 Task: Search one way flight ticket for 4 adults, 1 infant in seat and 1 infant on lap in premium economy from Eastsound: Orcas Island Airport to Greenville: Pitt-greenville Airport on 5-2-2023. Choice of flights is United. Number of bags: 2 carry on bags and 1 checked bag. Price is upto 60000. Outbound departure time preference is 19:15.
Action: Mouse moved to (356, 329)
Screenshot: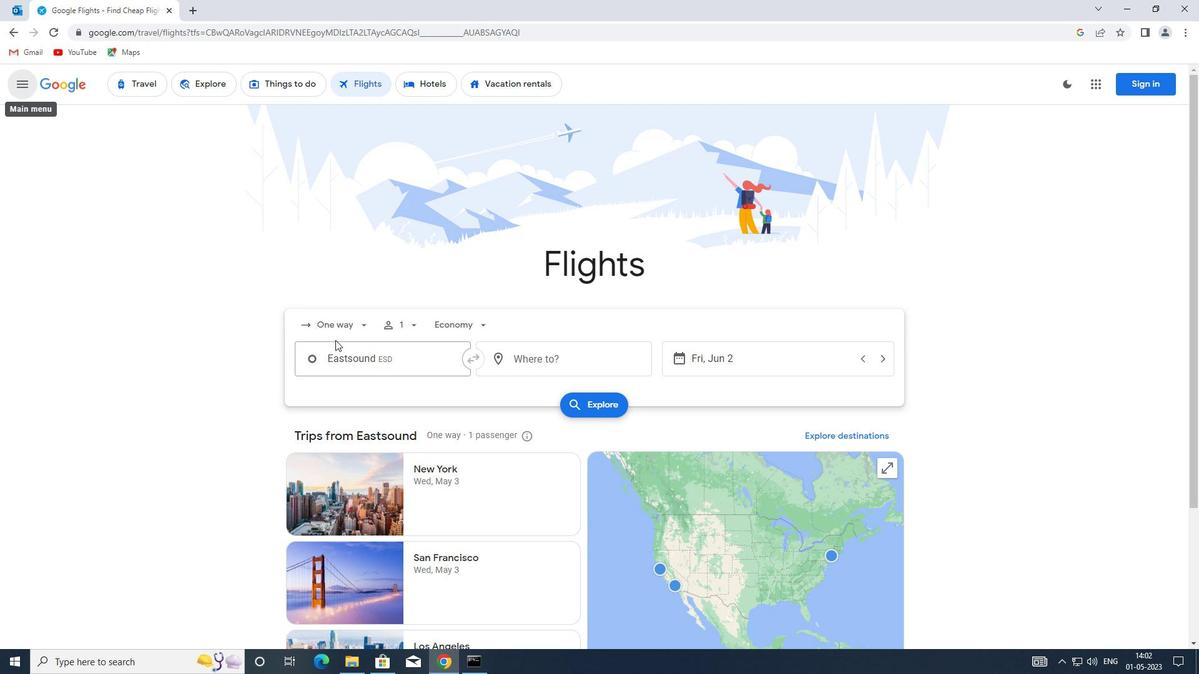 
Action: Mouse pressed left at (356, 329)
Screenshot: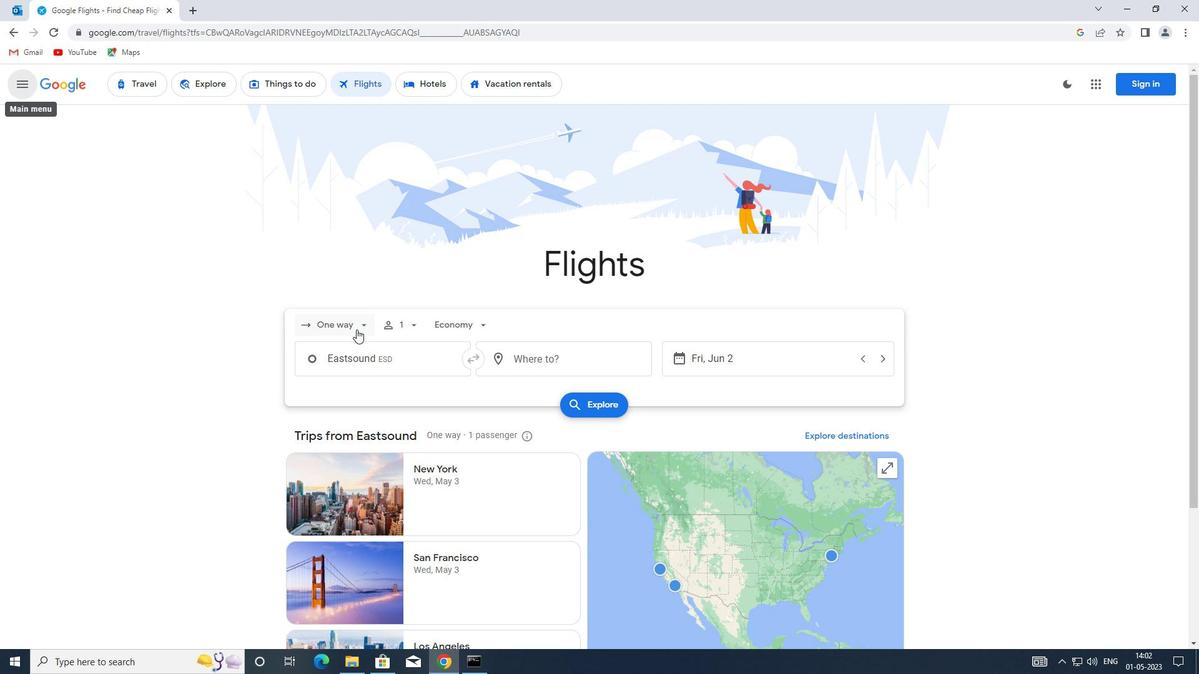 
Action: Mouse moved to (370, 383)
Screenshot: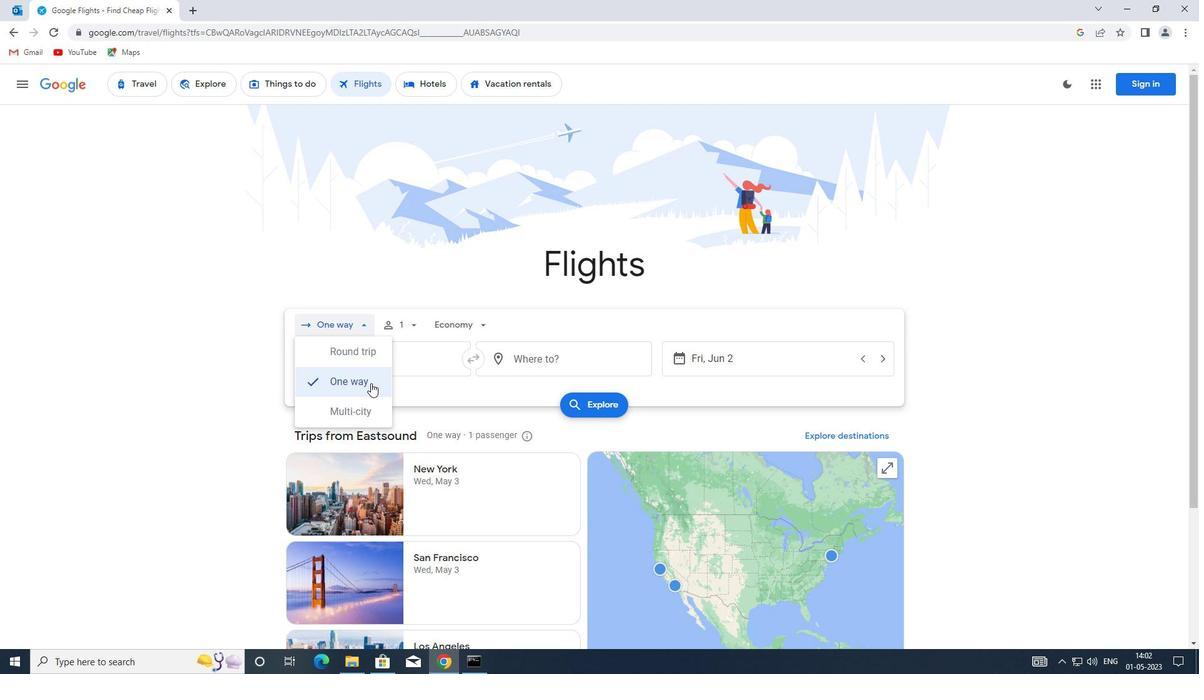 
Action: Mouse pressed left at (370, 383)
Screenshot: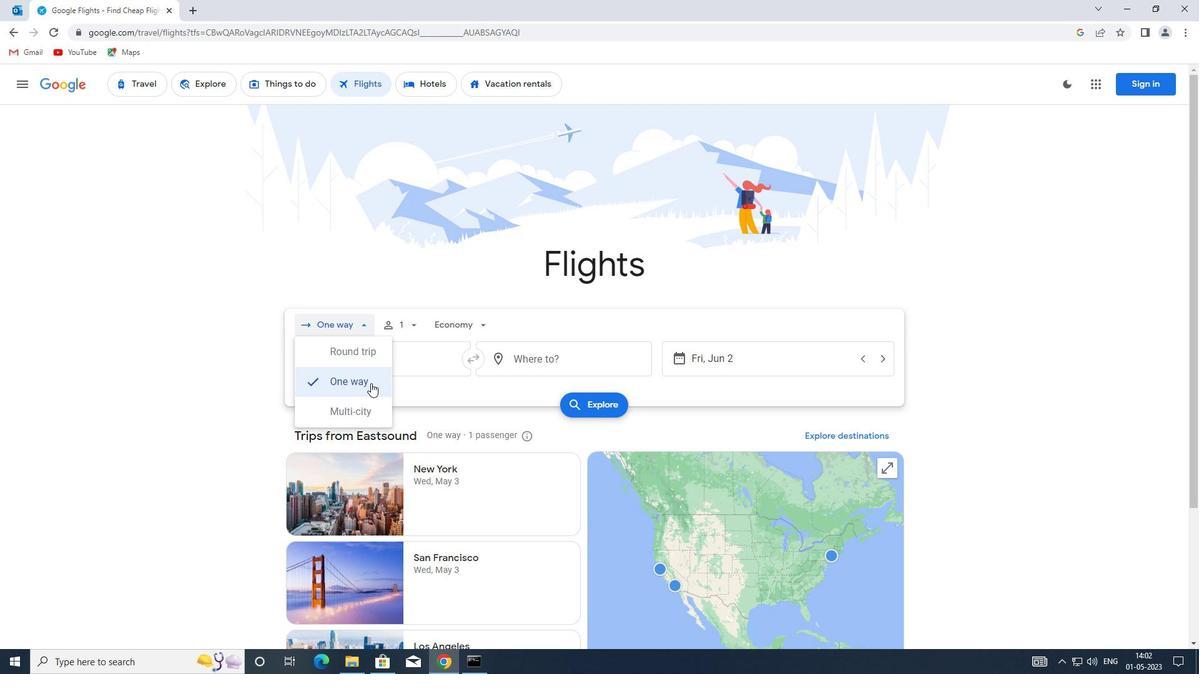 
Action: Mouse moved to (406, 328)
Screenshot: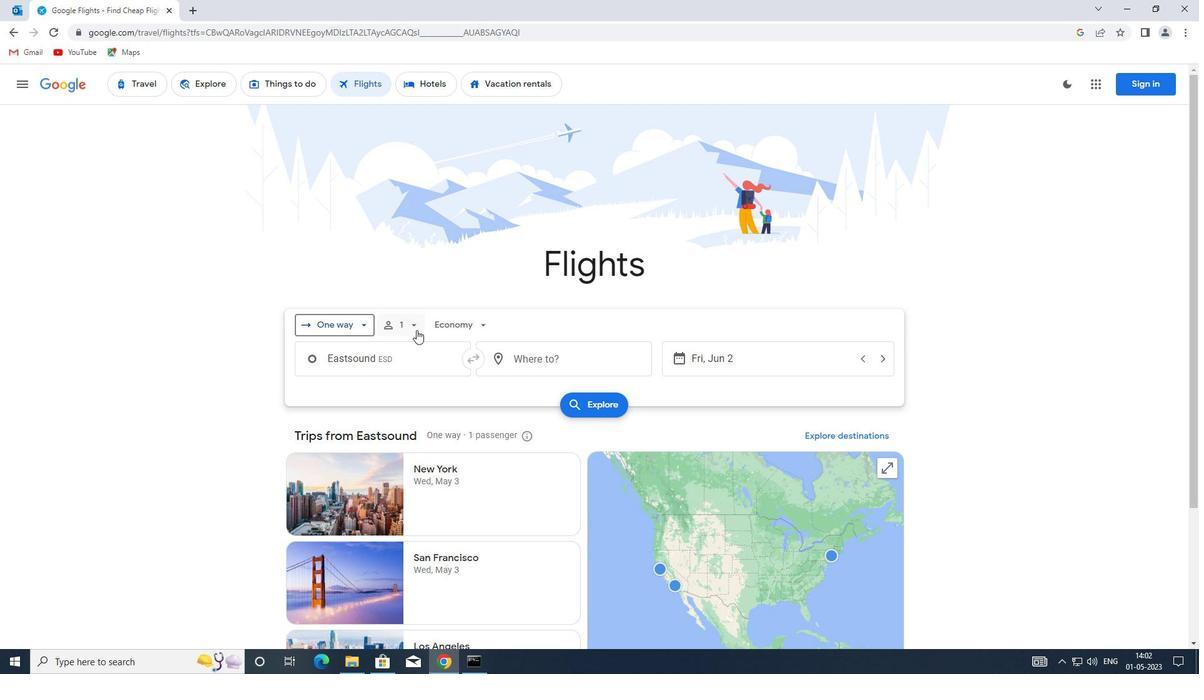 
Action: Mouse pressed left at (406, 328)
Screenshot: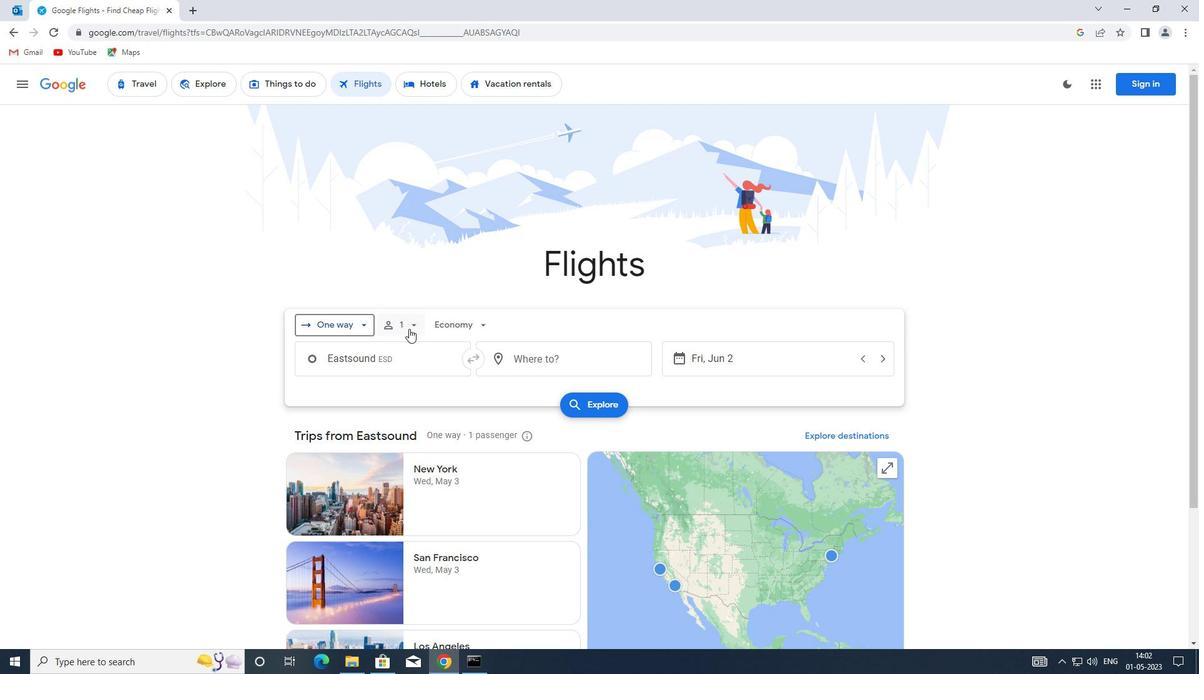 
Action: Mouse moved to (507, 359)
Screenshot: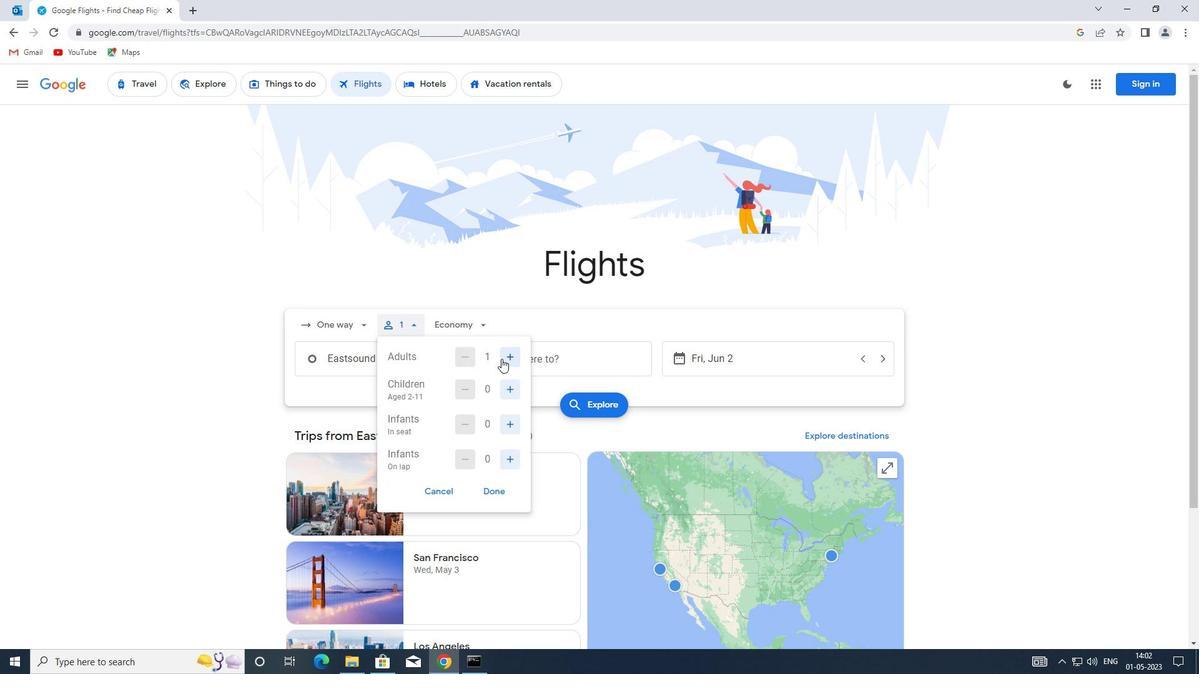 
Action: Mouse pressed left at (507, 359)
Screenshot: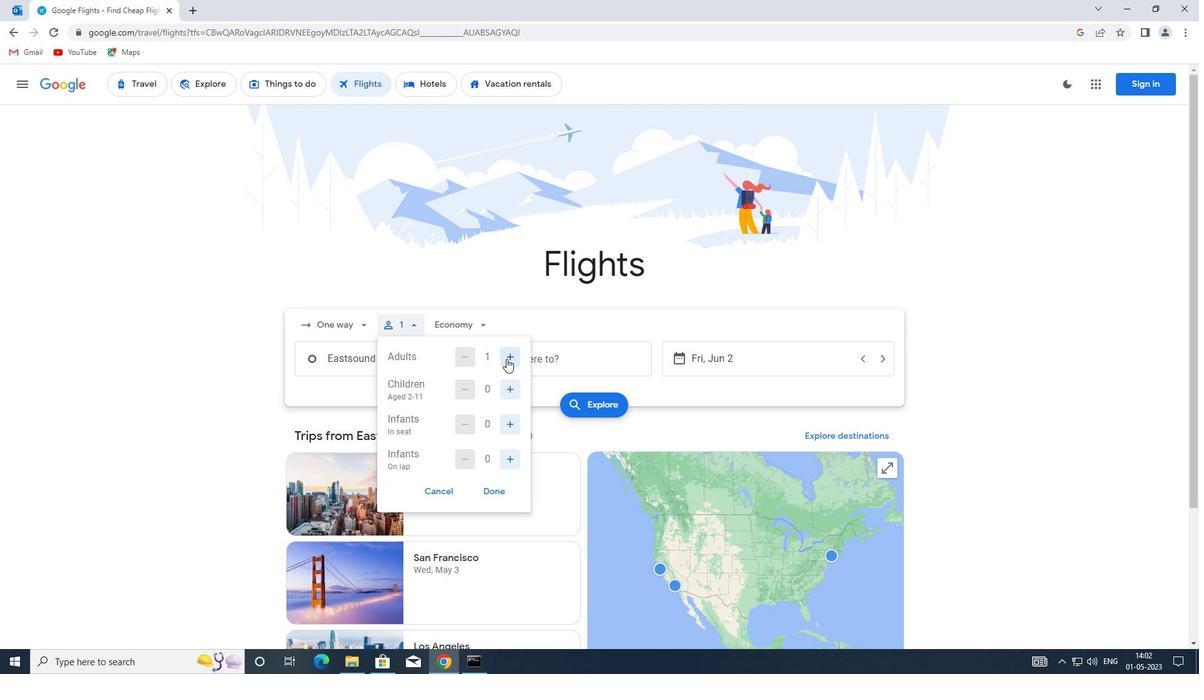 
Action: Mouse pressed left at (507, 359)
Screenshot: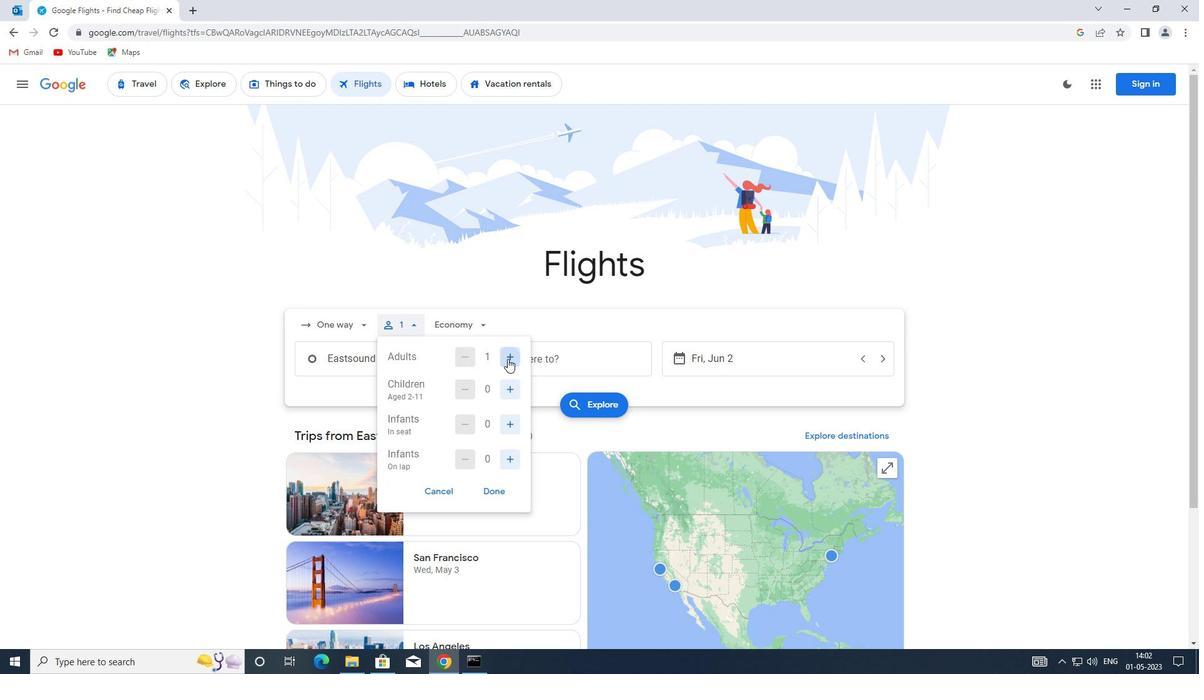 
Action: Mouse pressed left at (507, 359)
Screenshot: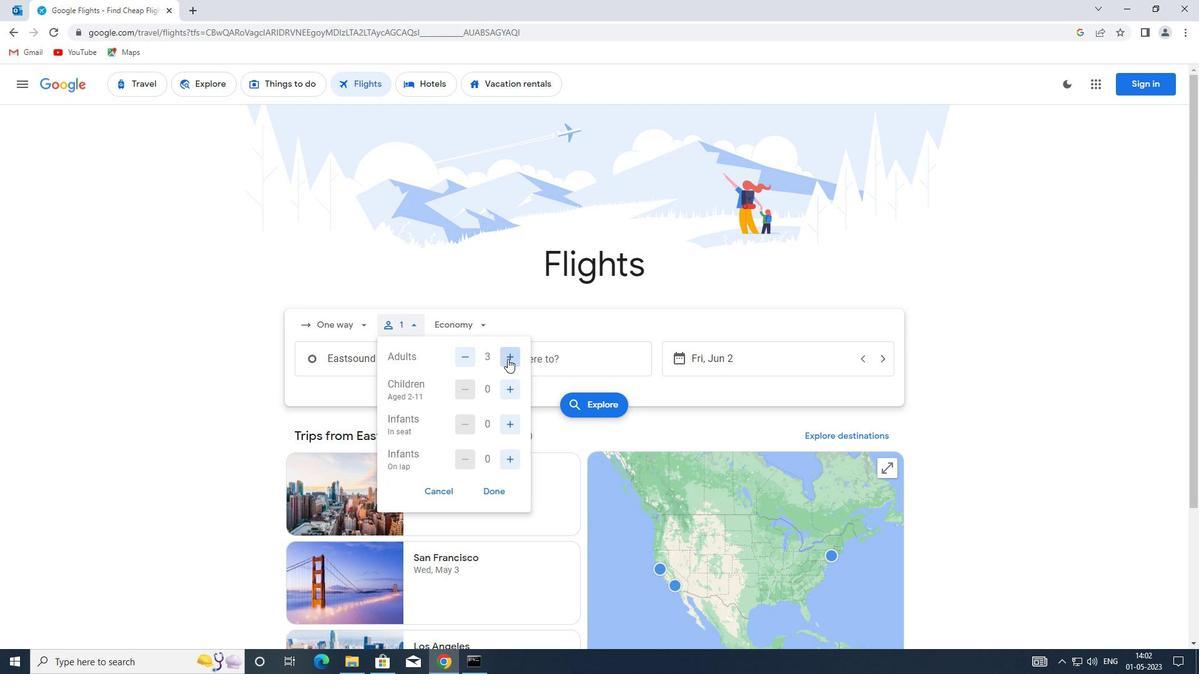 
Action: Mouse moved to (512, 422)
Screenshot: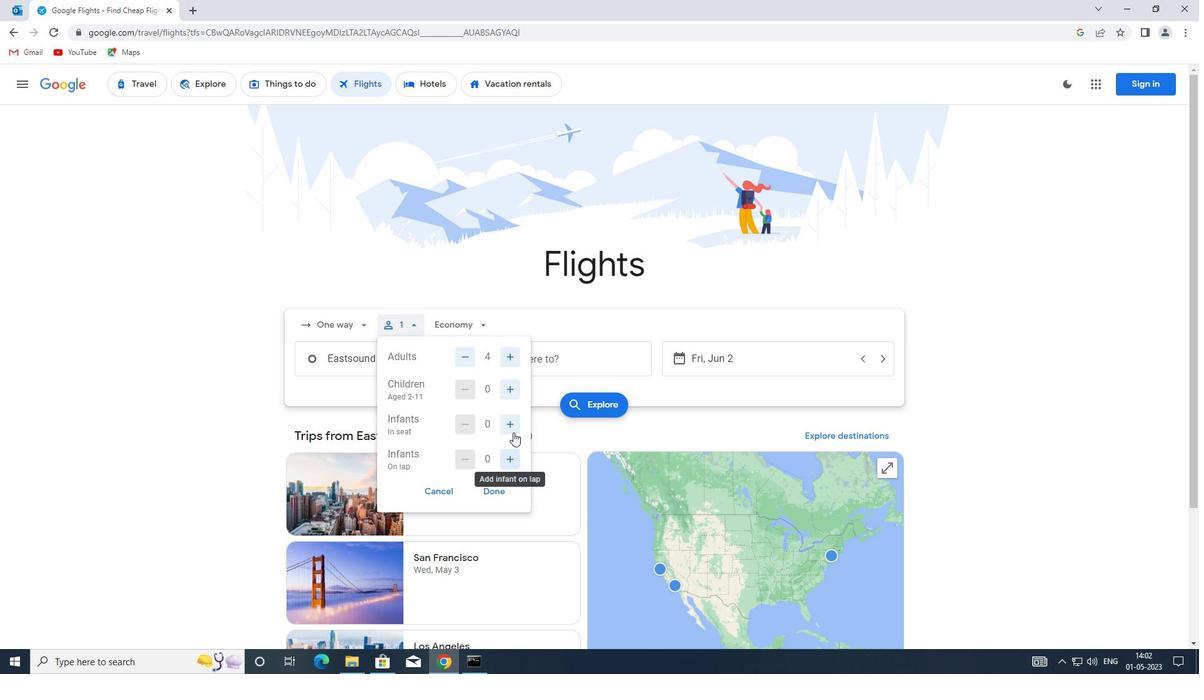 
Action: Mouse pressed left at (512, 422)
Screenshot: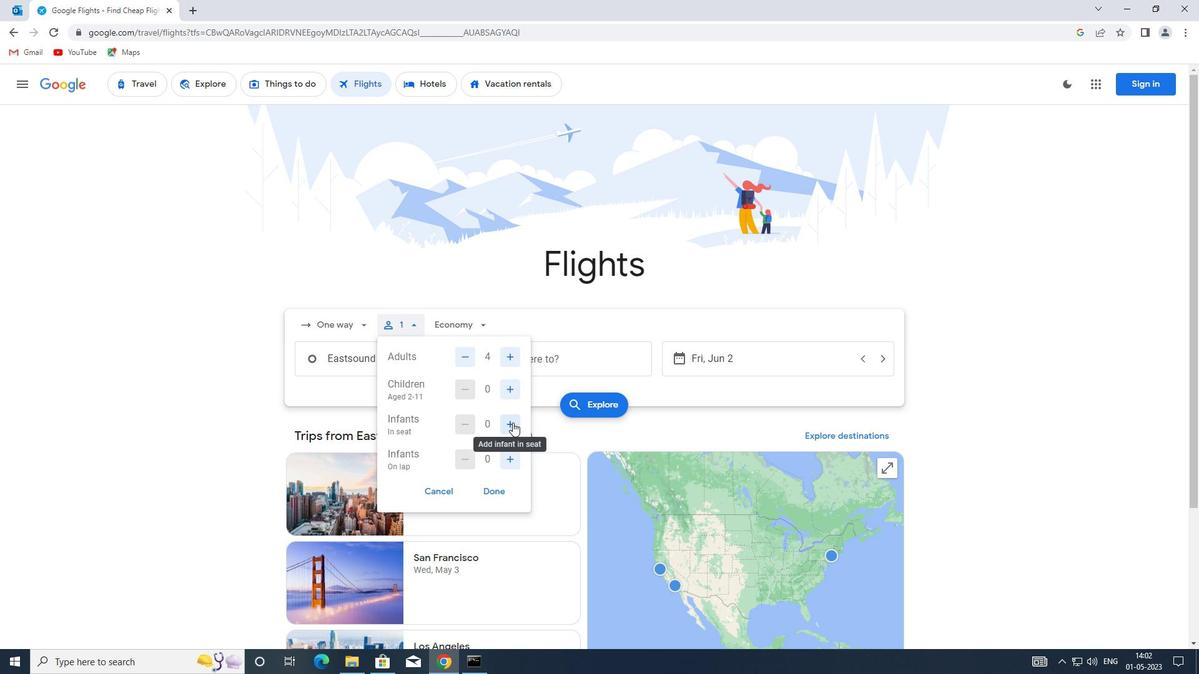 
Action: Mouse moved to (511, 463)
Screenshot: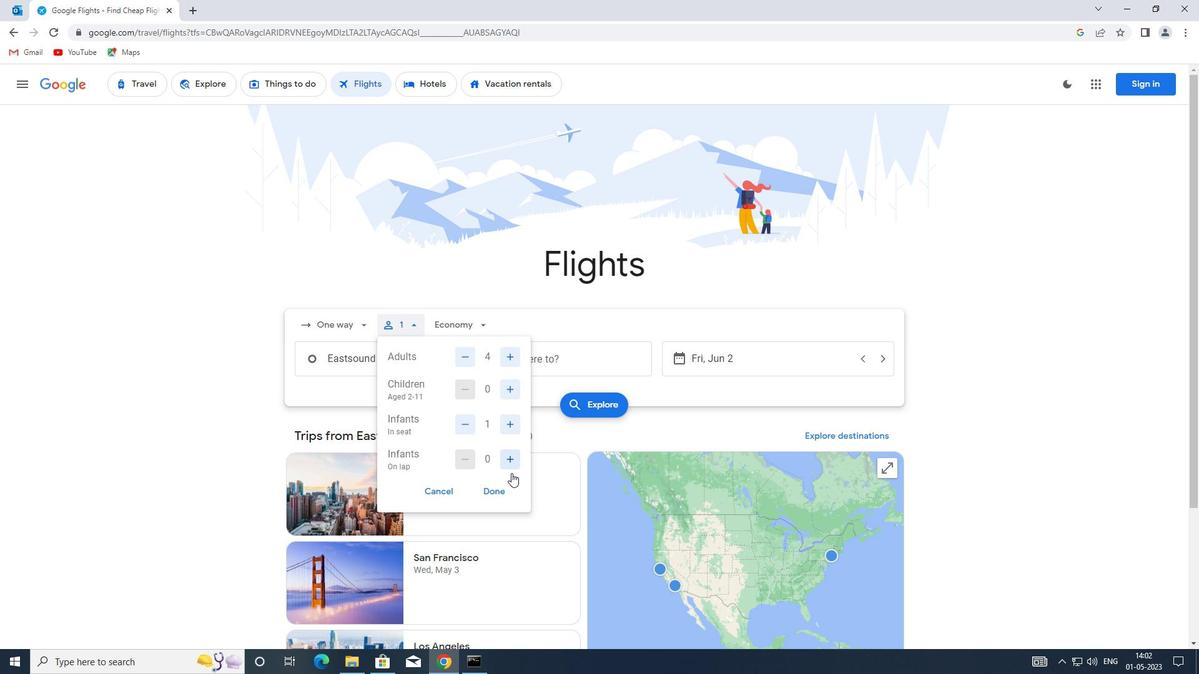 
Action: Mouse pressed left at (511, 463)
Screenshot: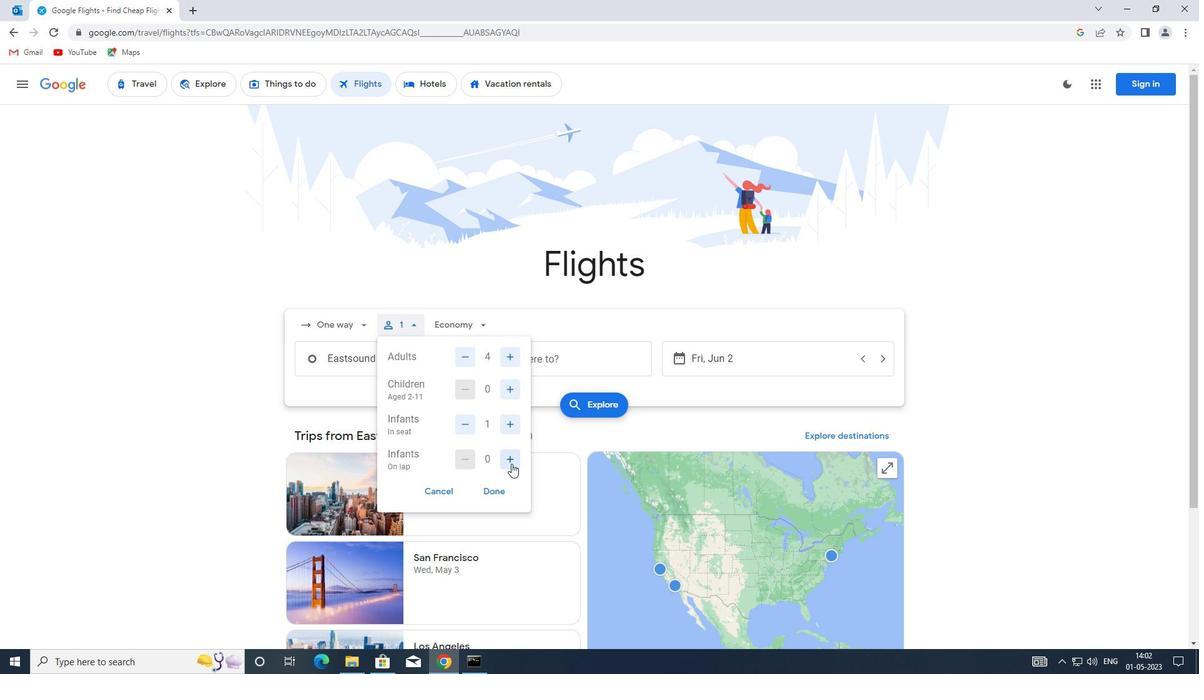 
Action: Mouse moved to (492, 495)
Screenshot: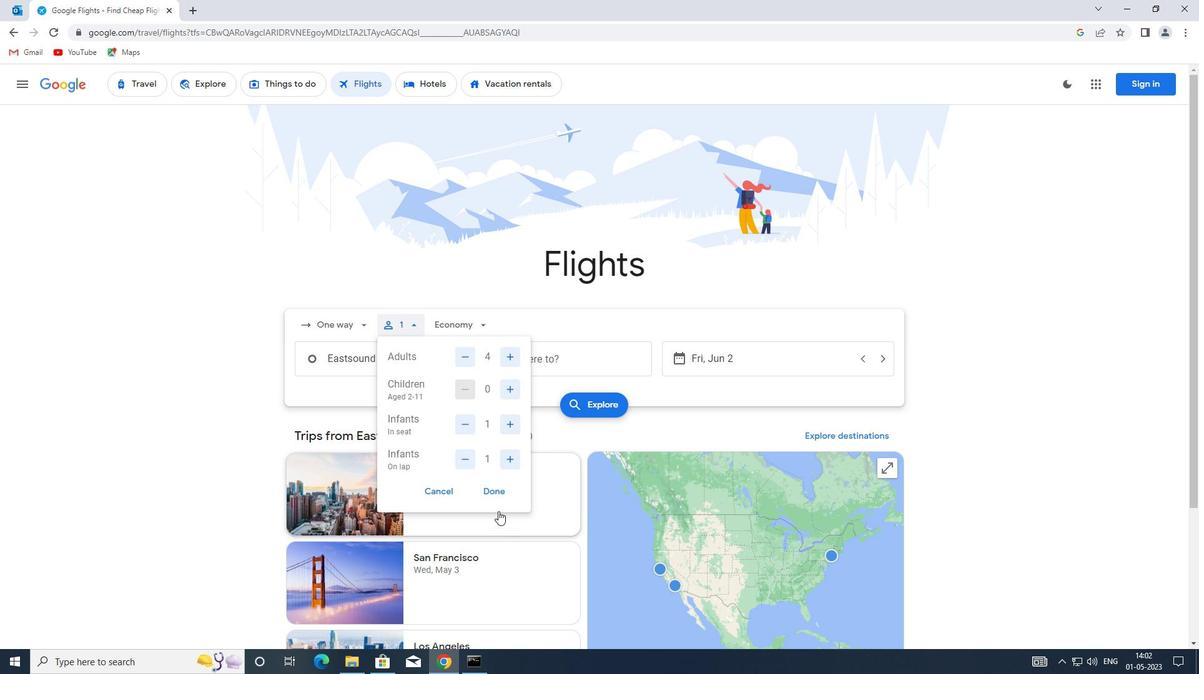 
Action: Mouse pressed left at (492, 495)
Screenshot: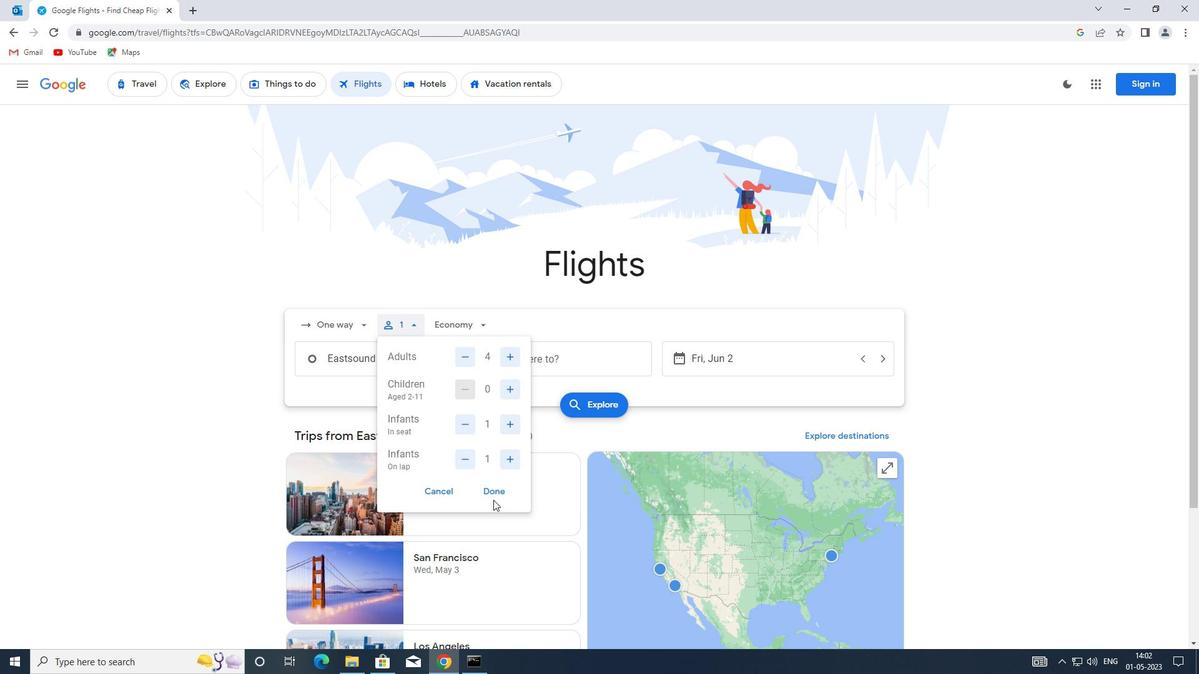 
Action: Mouse moved to (486, 323)
Screenshot: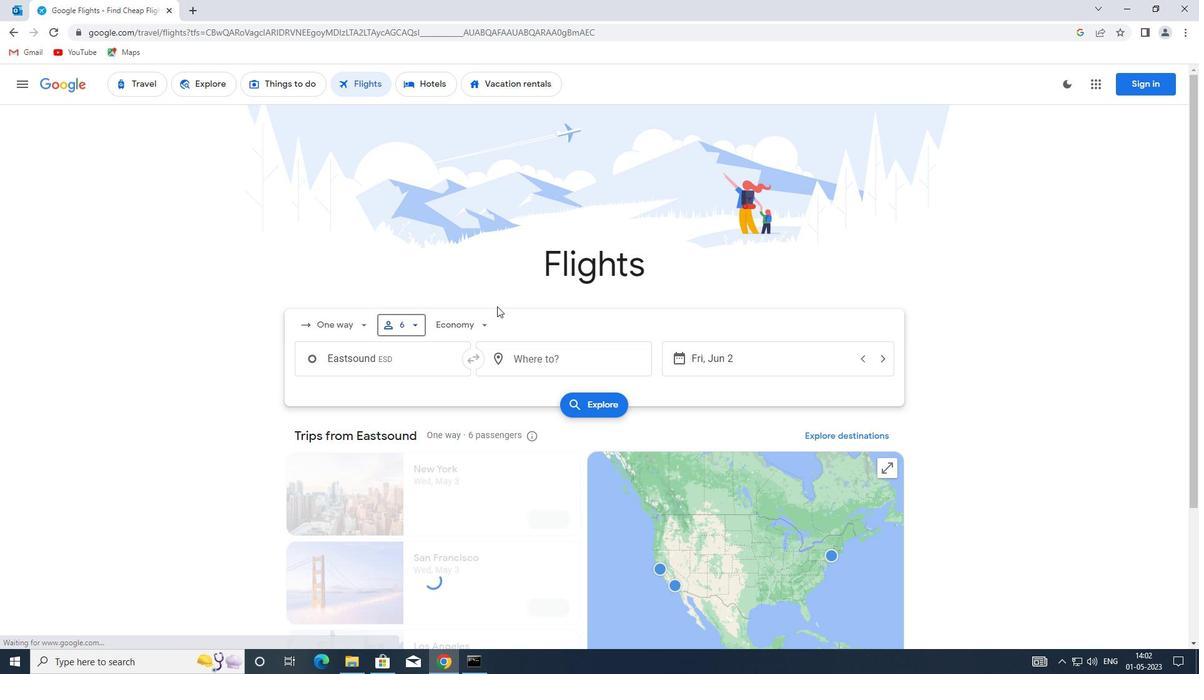
Action: Mouse pressed left at (486, 323)
Screenshot: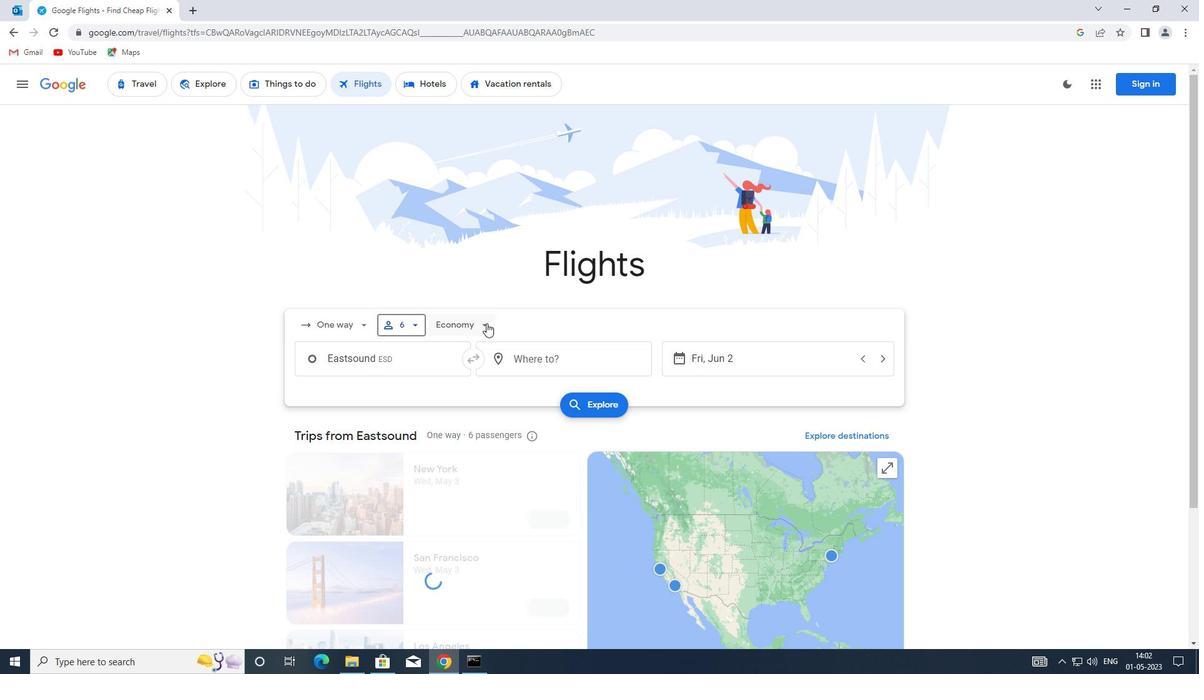 
Action: Mouse moved to (512, 384)
Screenshot: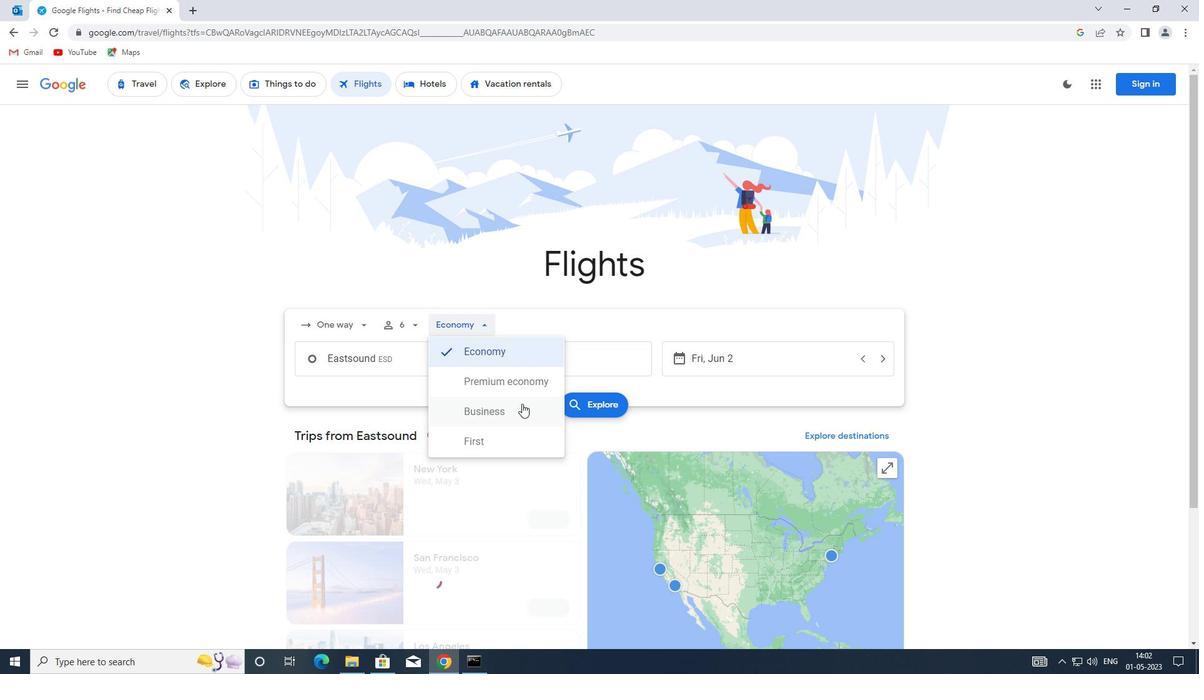 
Action: Mouse pressed left at (512, 384)
Screenshot: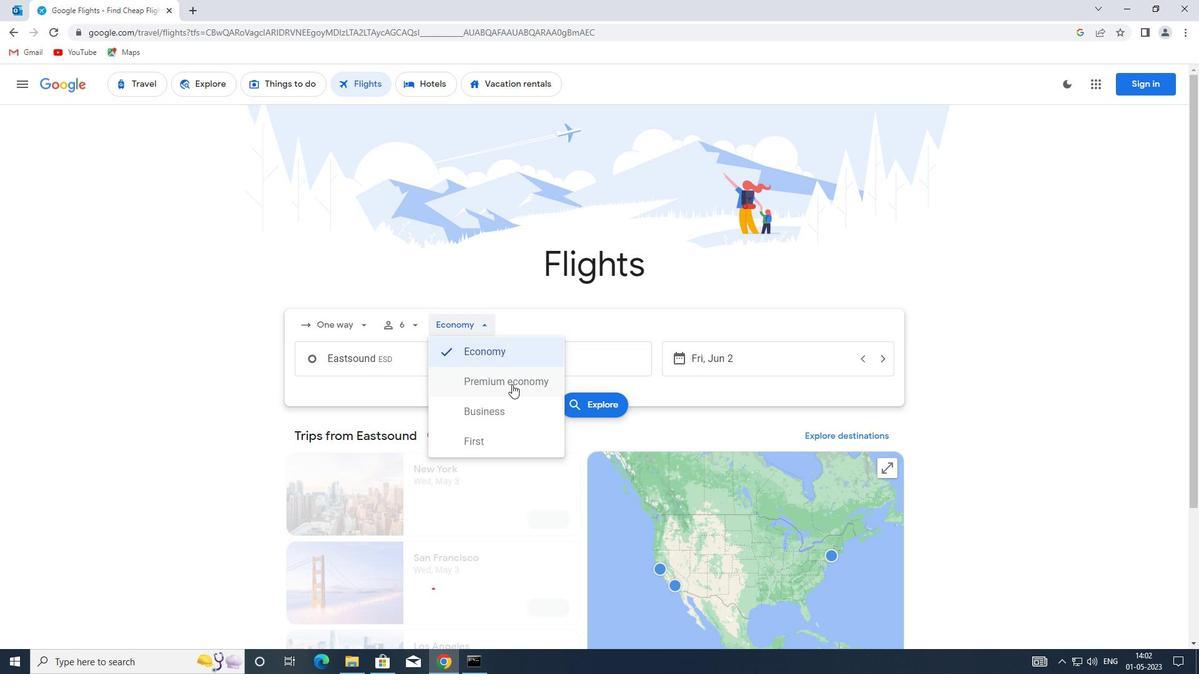 
Action: Mouse moved to (406, 367)
Screenshot: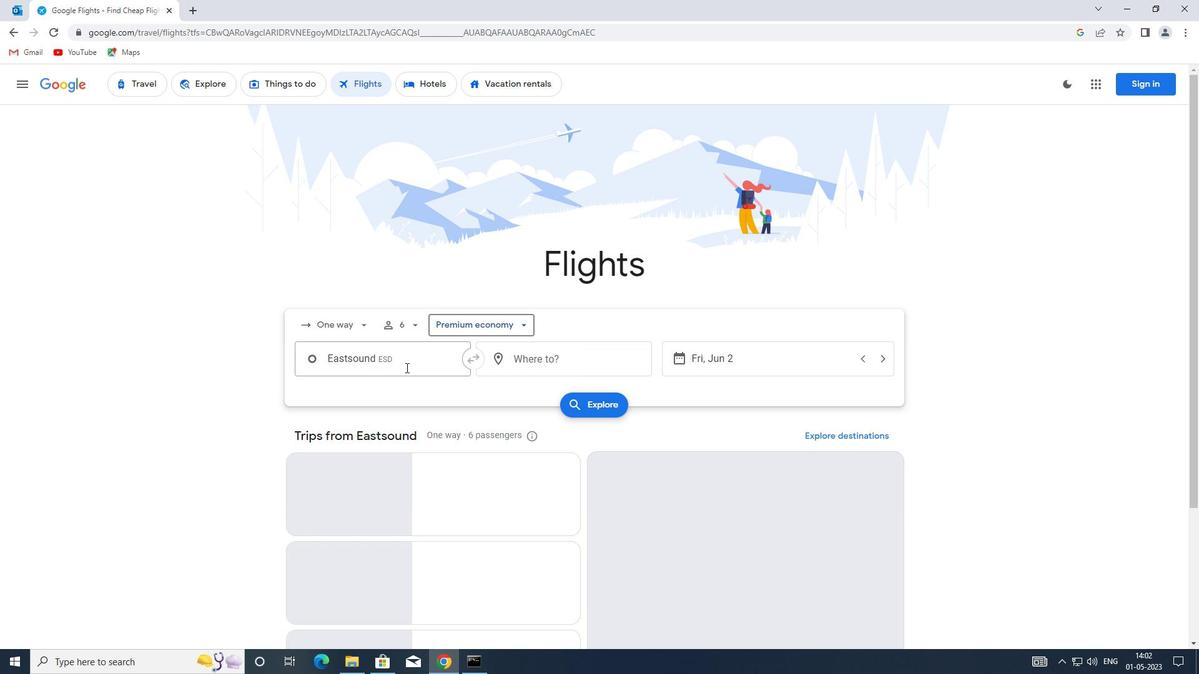 
Action: Mouse pressed left at (406, 367)
Screenshot: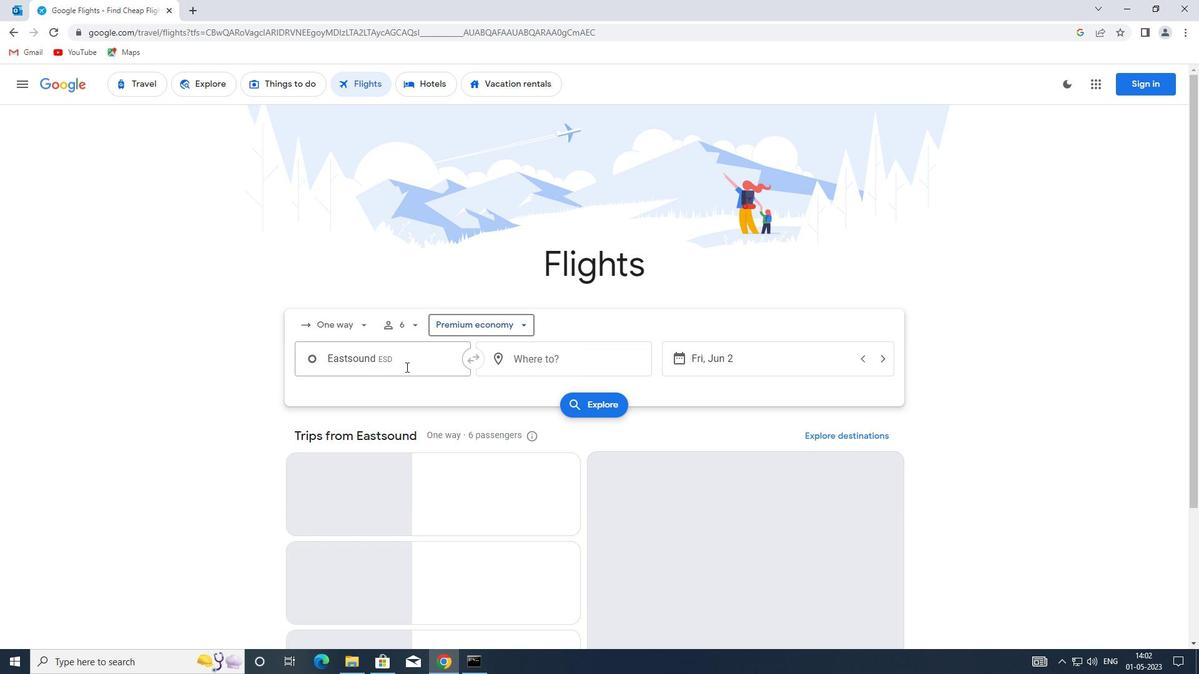 
Action: Mouse moved to (407, 367)
Screenshot: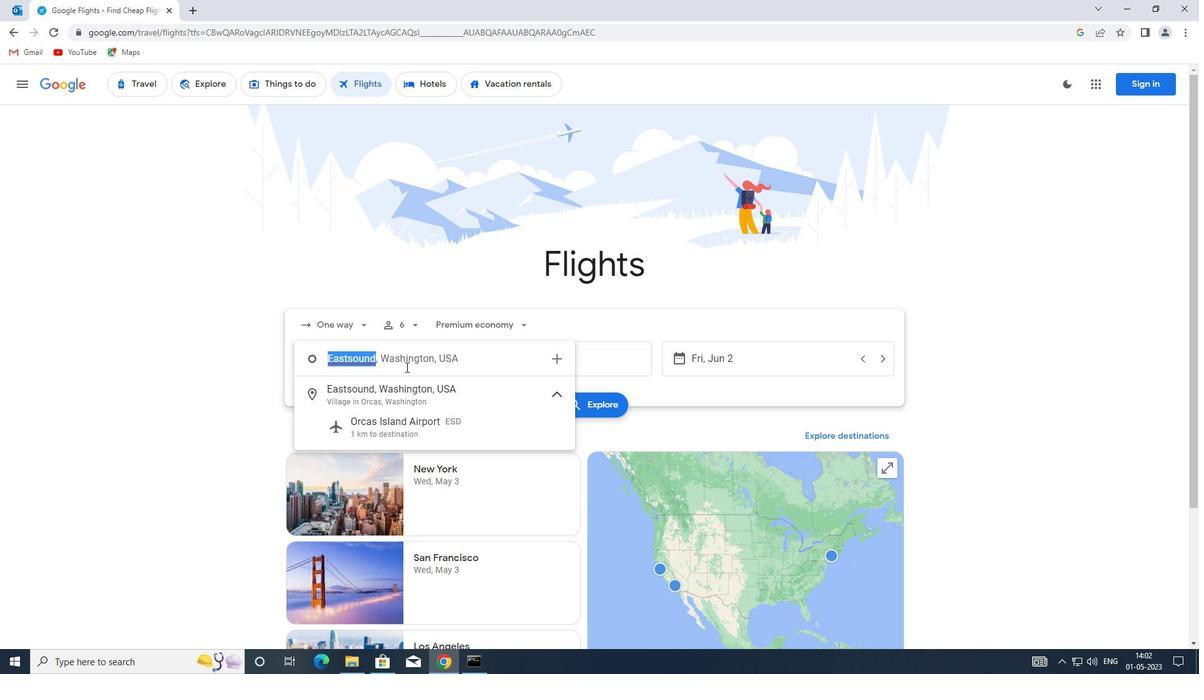 
Action: Key pressed <Key.enter>
Screenshot: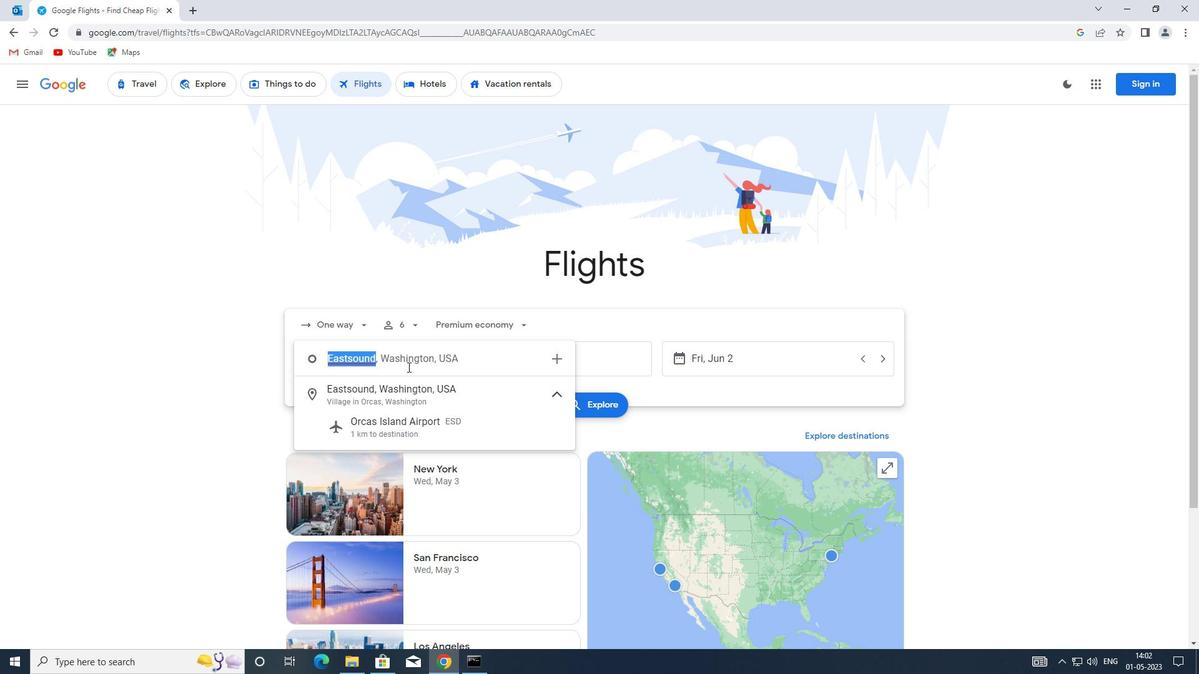 
Action: Mouse moved to (546, 366)
Screenshot: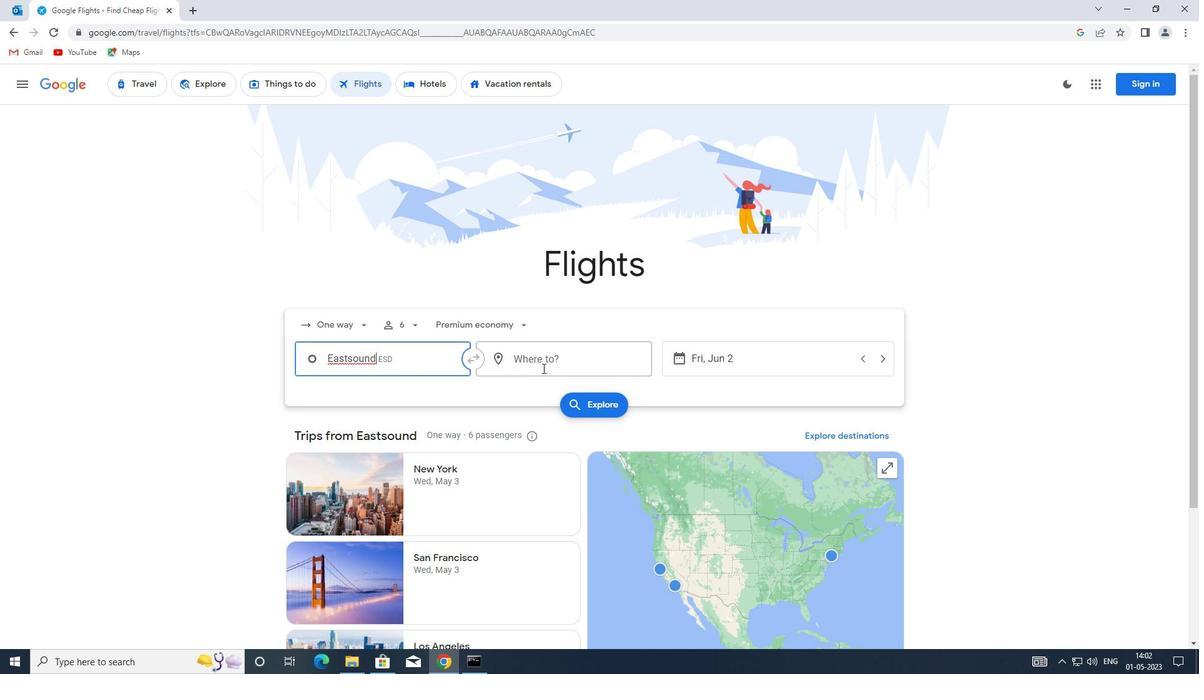 
Action: Mouse pressed left at (546, 366)
Screenshot: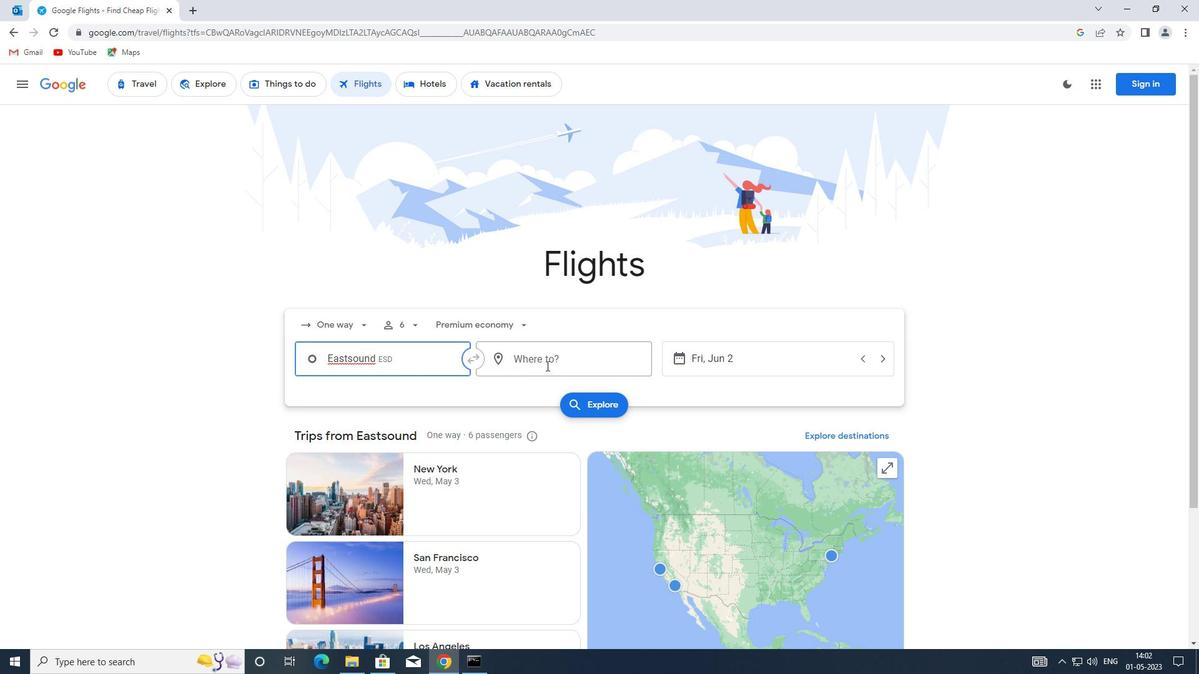 
Action: Key pressed pgv
Screenshot: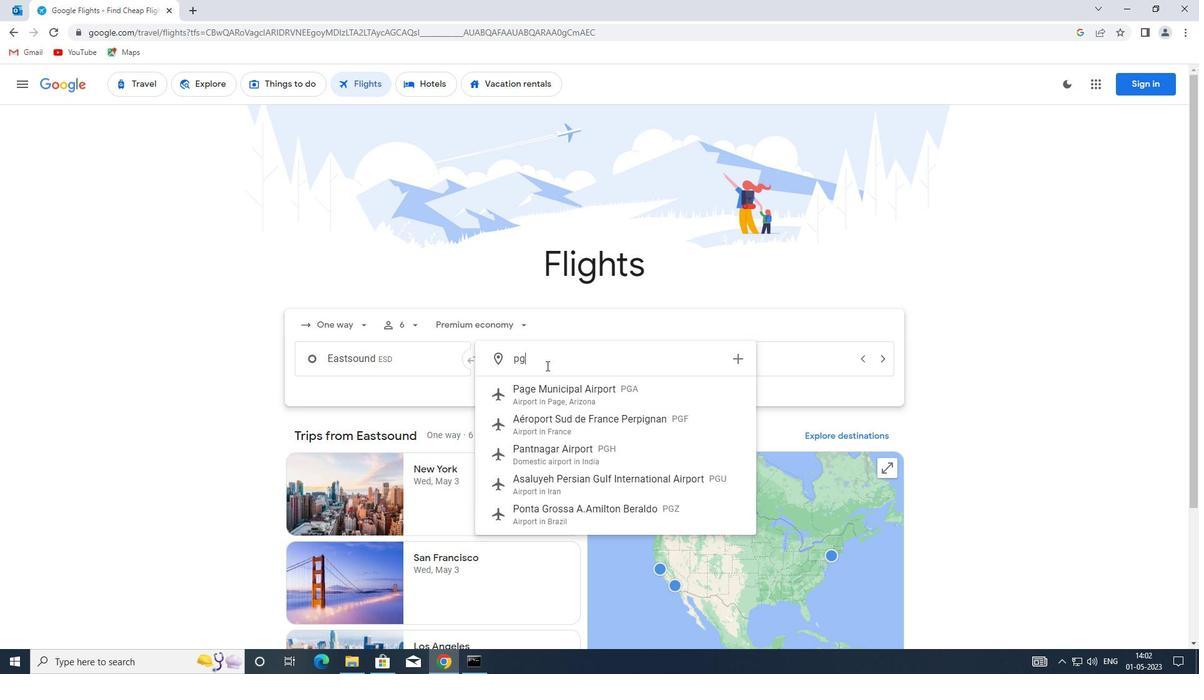 
Action: Mouse moved to (575, 396)
Screenshot: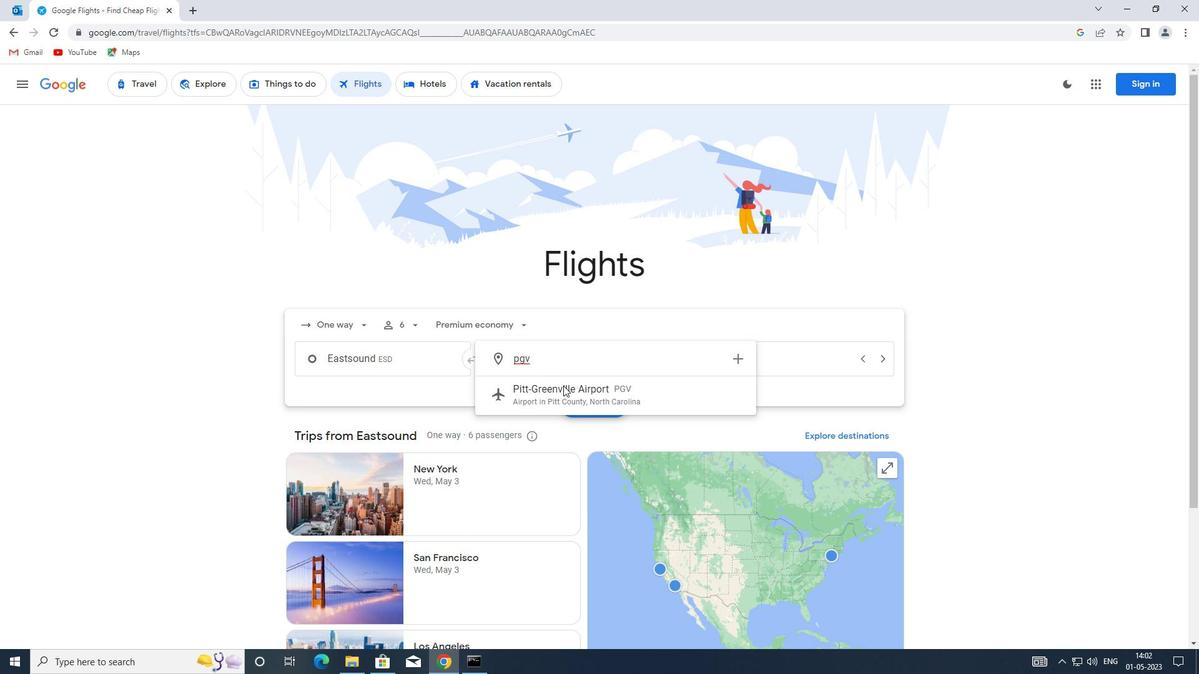 
Action: Mouse pressed left at (575, 396)
Screenshot: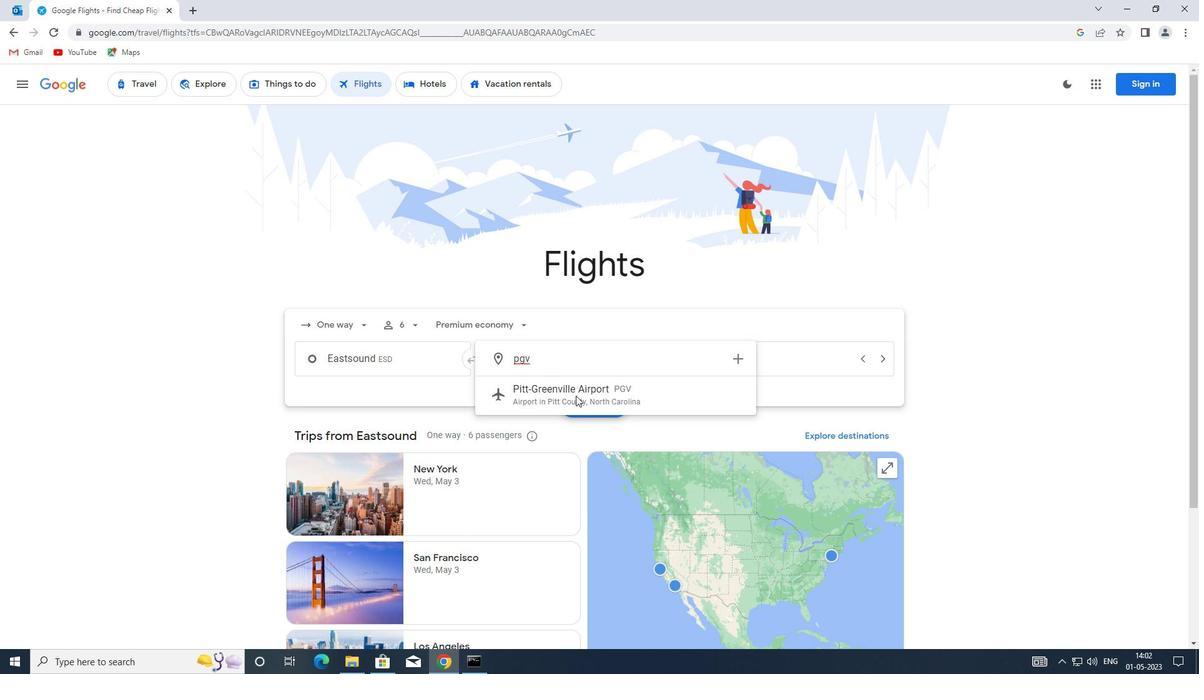 
Action: Mouse moved to (575, 393)
Screenshot: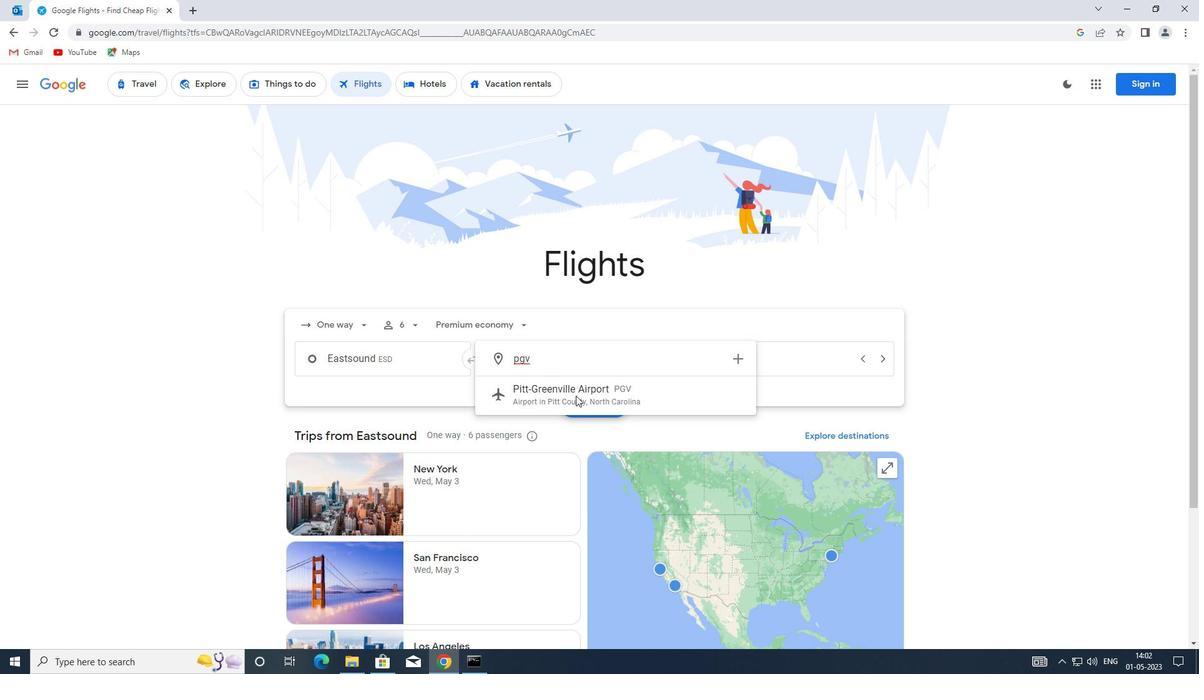 
Action: Mouse pressed left at (575, 393)
Screenshot: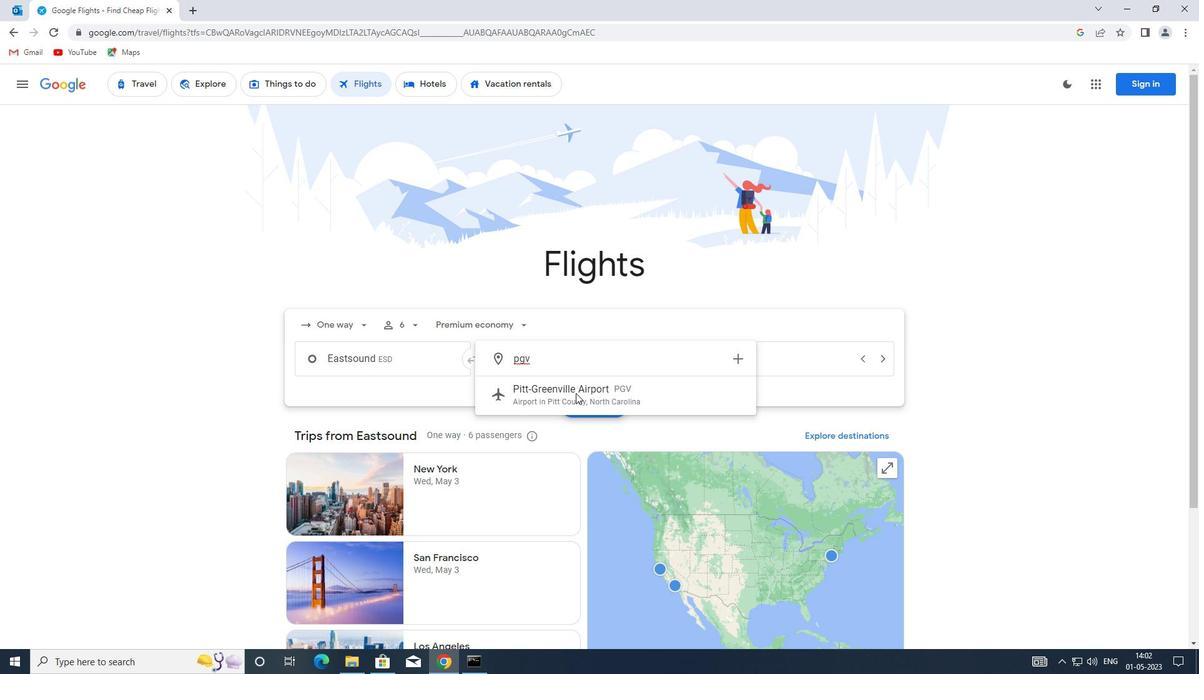 
Action: Mouse moved to (735, 164)
Screenshot: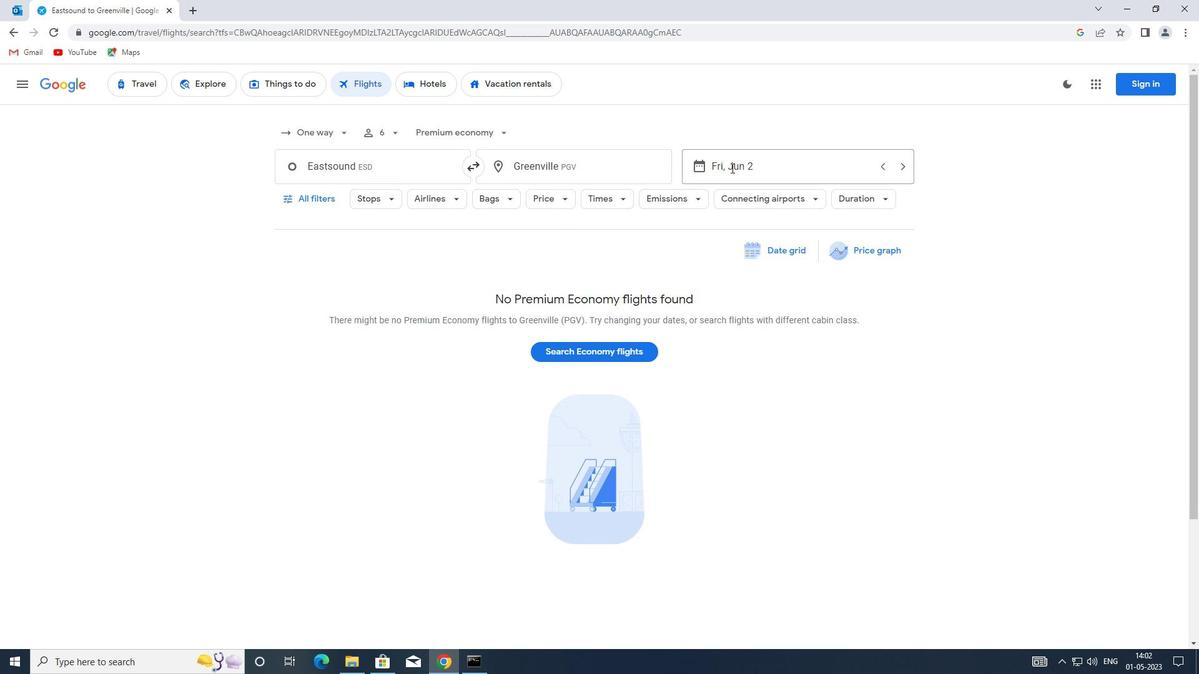 
Action: Mouse pressed left at (735, 164)
Screenshot: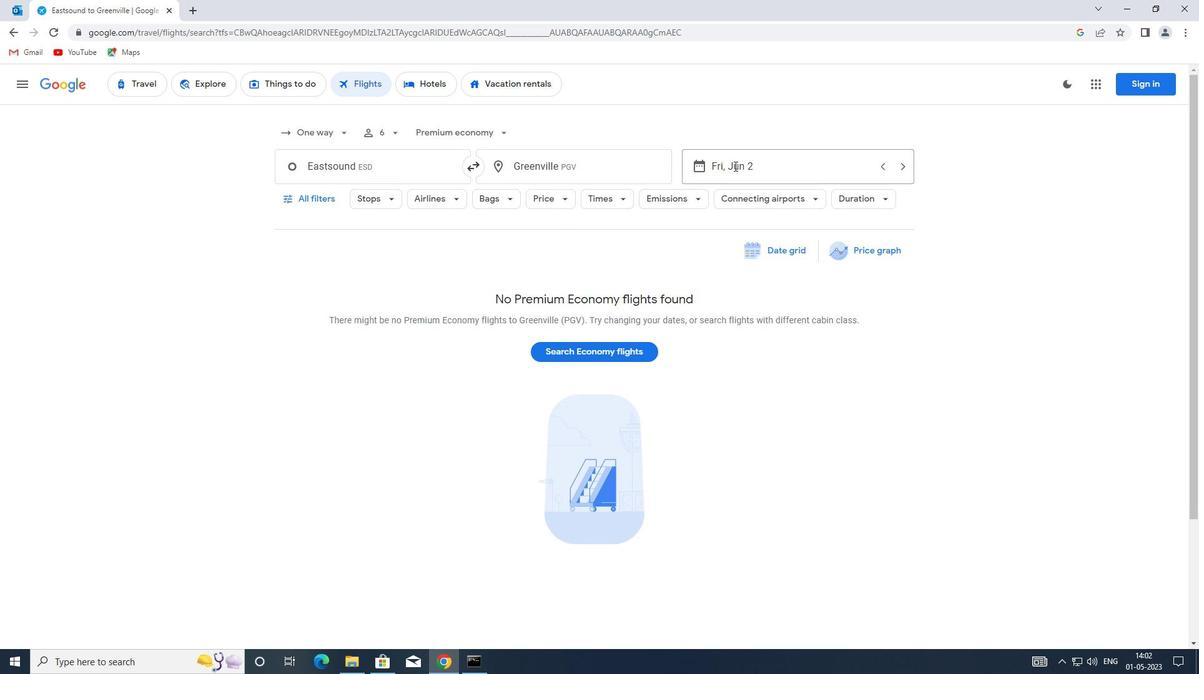 
Action: Mouse moved to (859, 267)
Screenshot: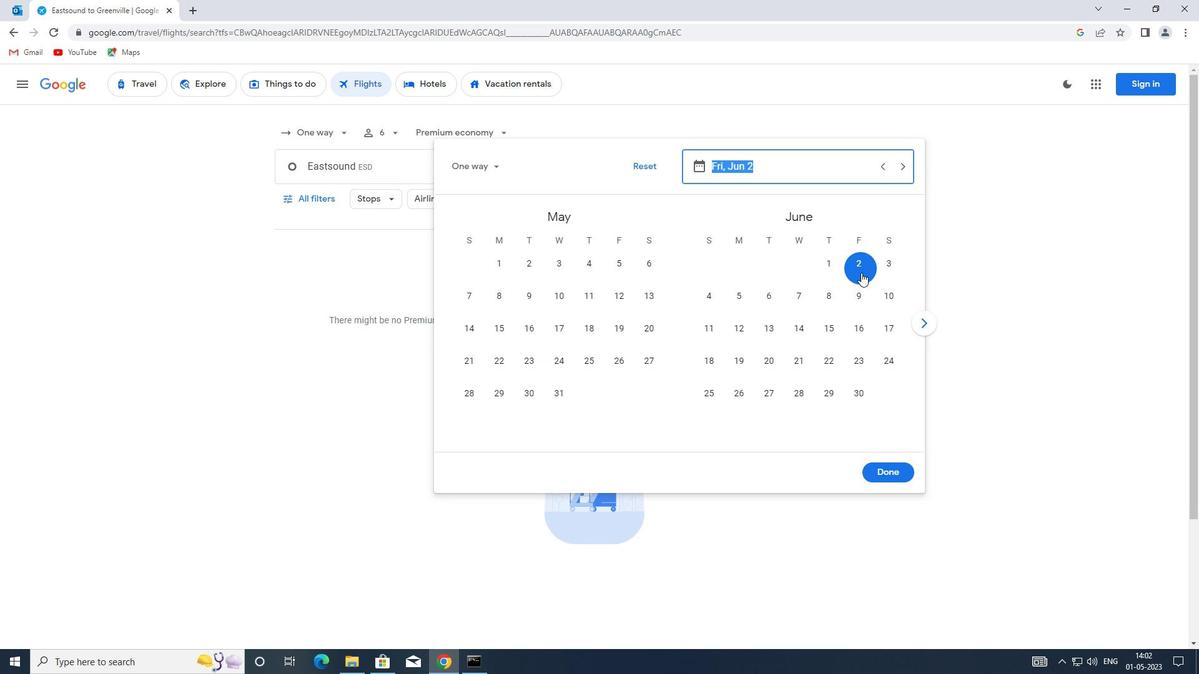 
Action: Mouse pressed left at (859, 267)
Screenshot: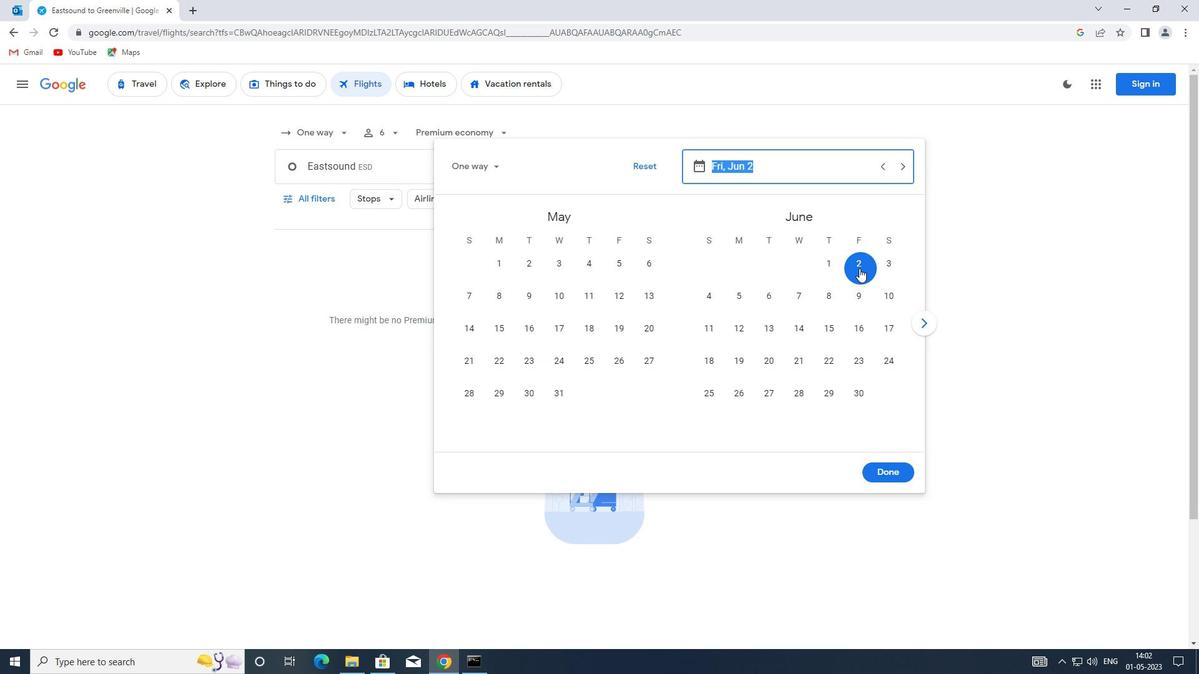 
Action: Mouse moved to (879, 472)
Screenshot: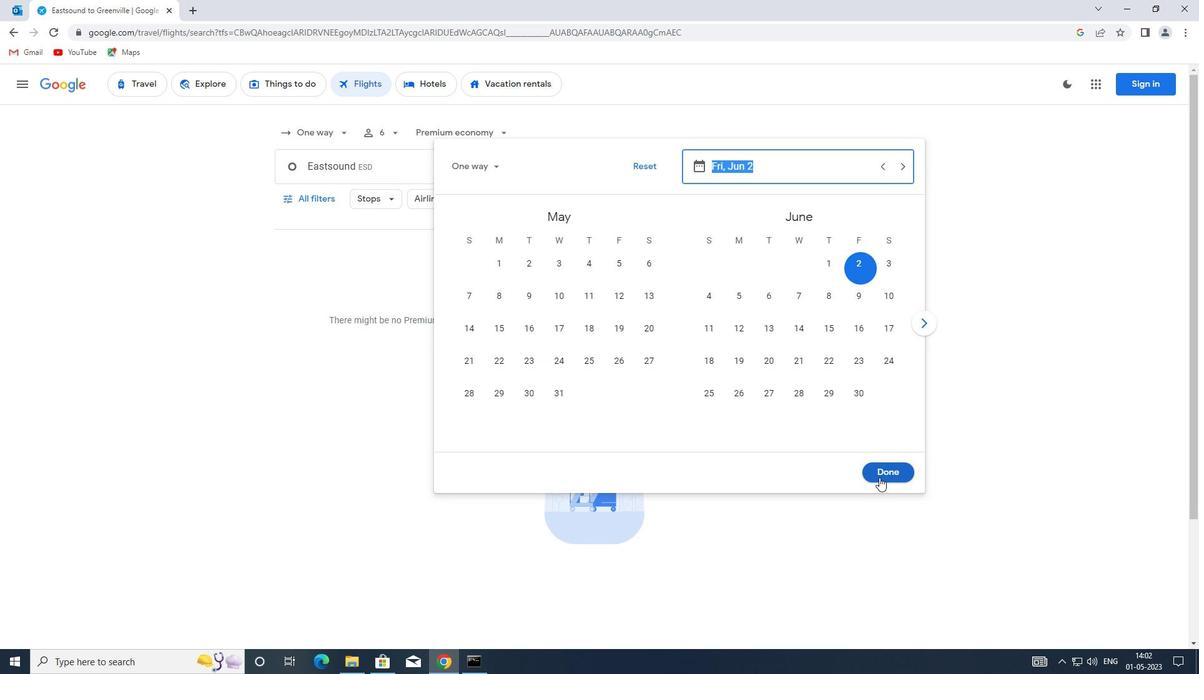 
Action: Mouse pressed left at (879, 472)
Screenshot: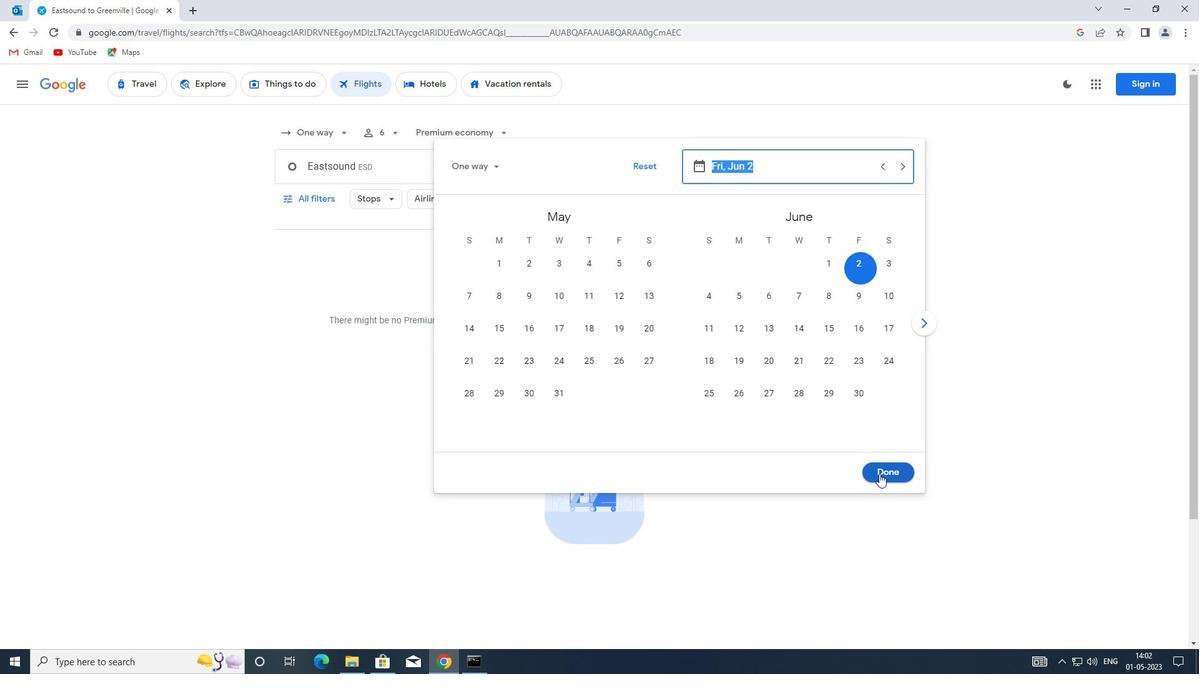 
Action: Mouse moved to (301, 198)
Screenshot: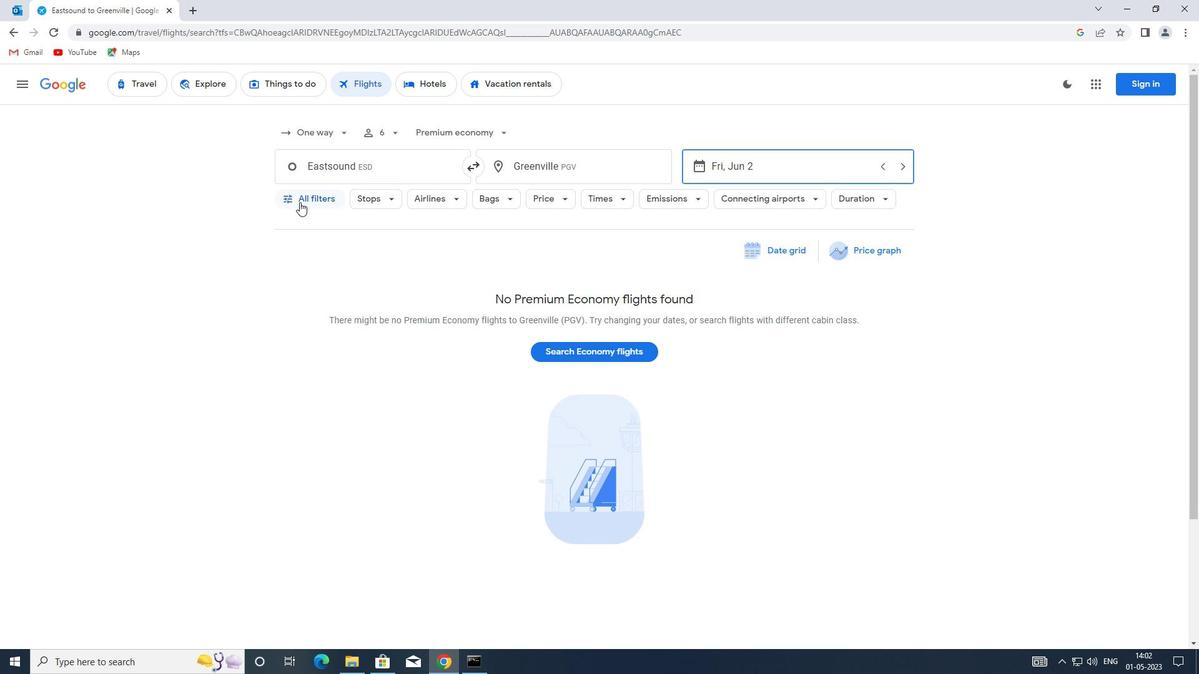 
Action: Mouse pressed left at (301, 198)
Screenshot: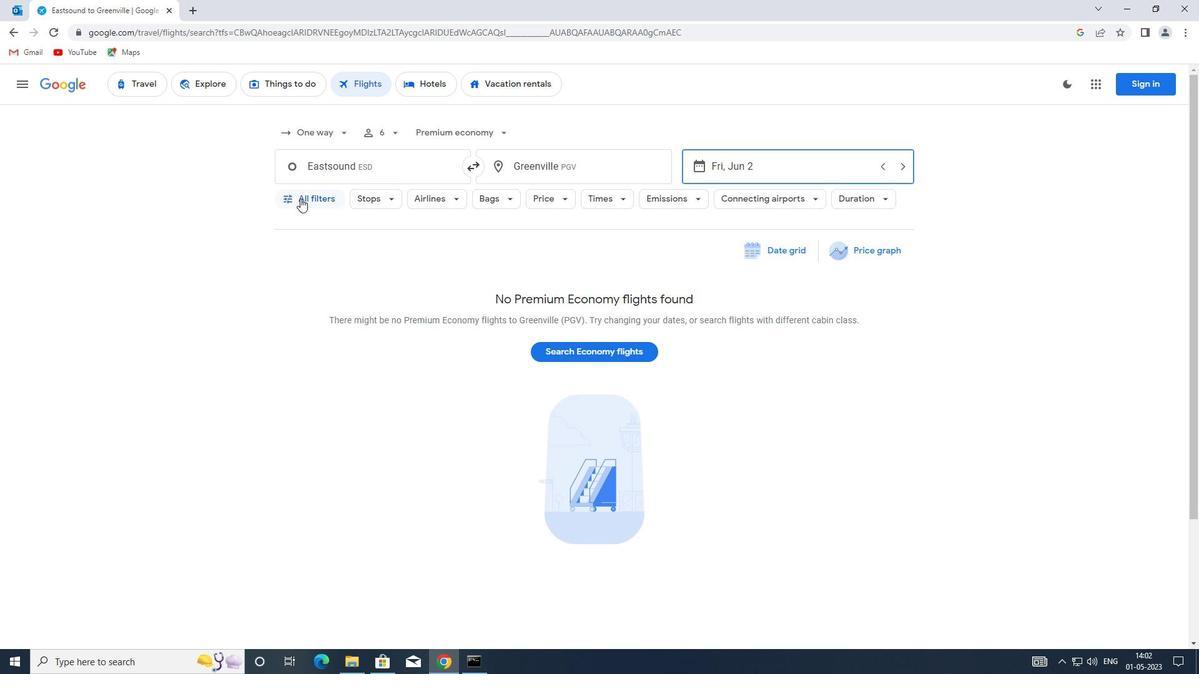 
Action: Mouse moved to (376, 406)
Screenshot: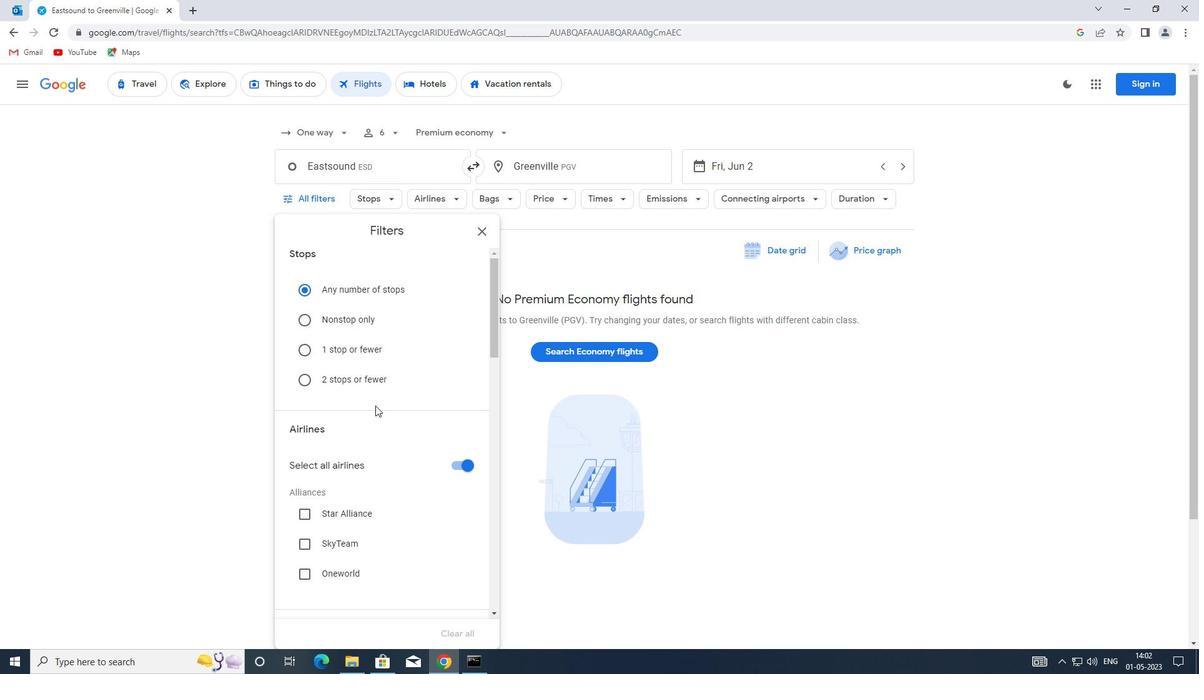 
Action: Mouse scrolled (376, 405) with delta (0, 0)
Screenshot: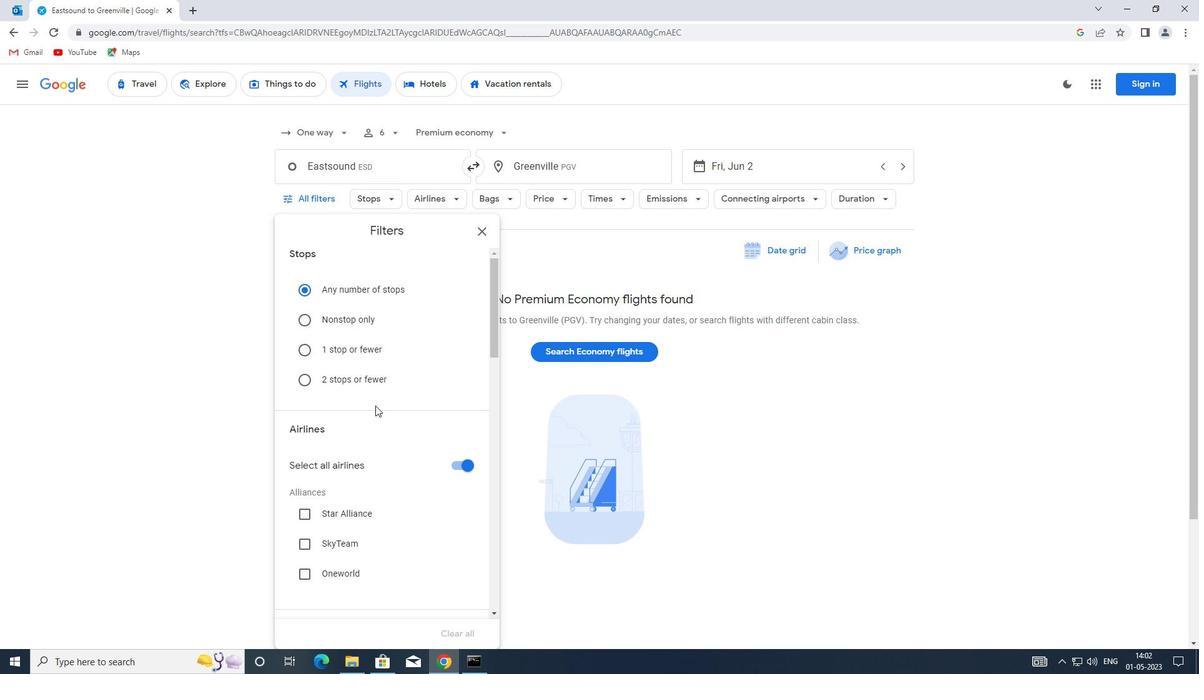 
Action: Mouse moved to (377, 406)
Screenshot: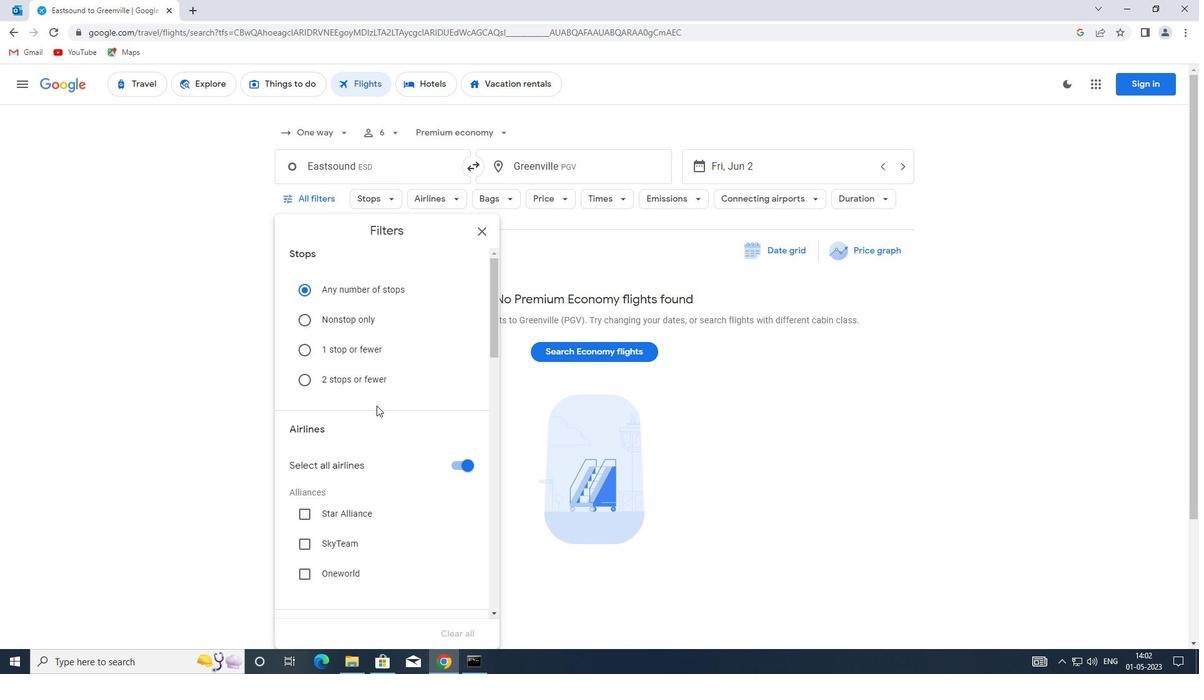 
Action: Mouse scrolled (377, 405) with delta (0, 0)
Screenshot: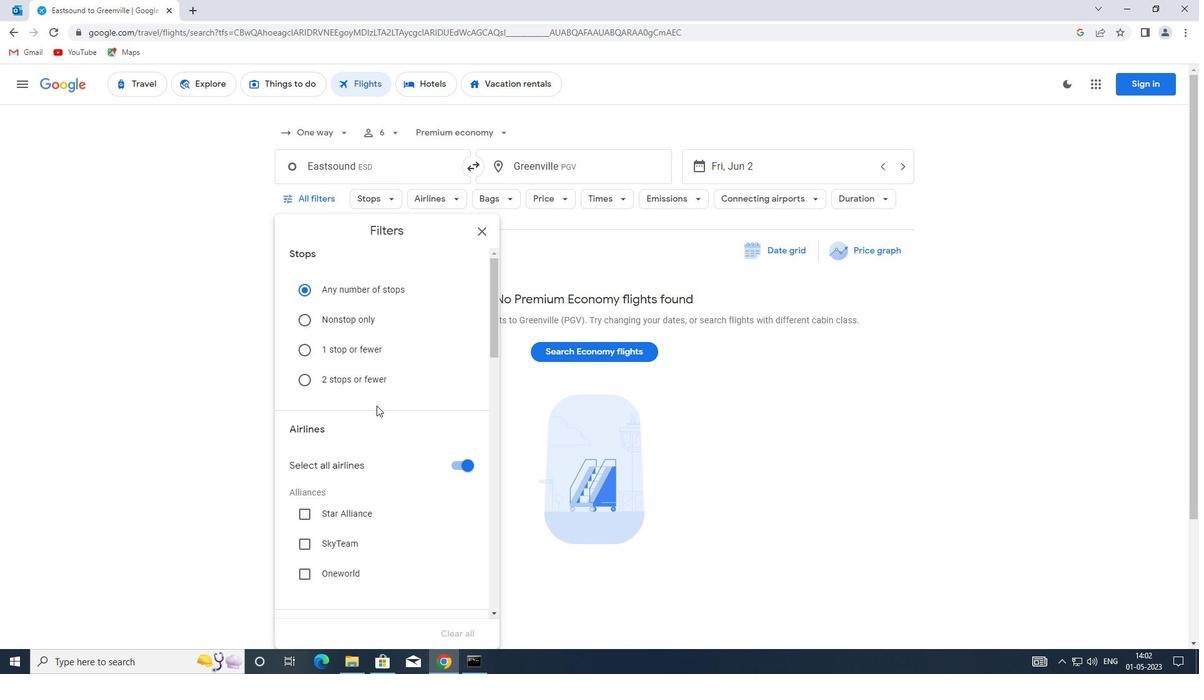 
Action: Mouse moved to (457, 333)
Screenshot: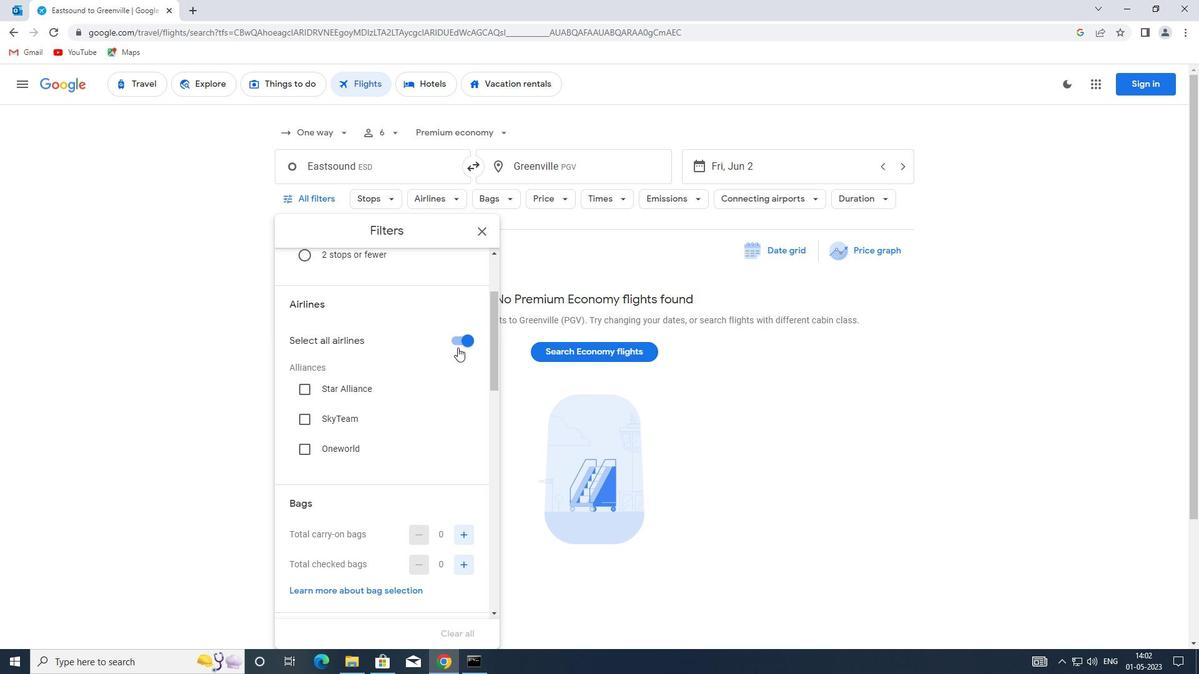 
Action: Mouse pressed left at (457, 333)
Screenshot: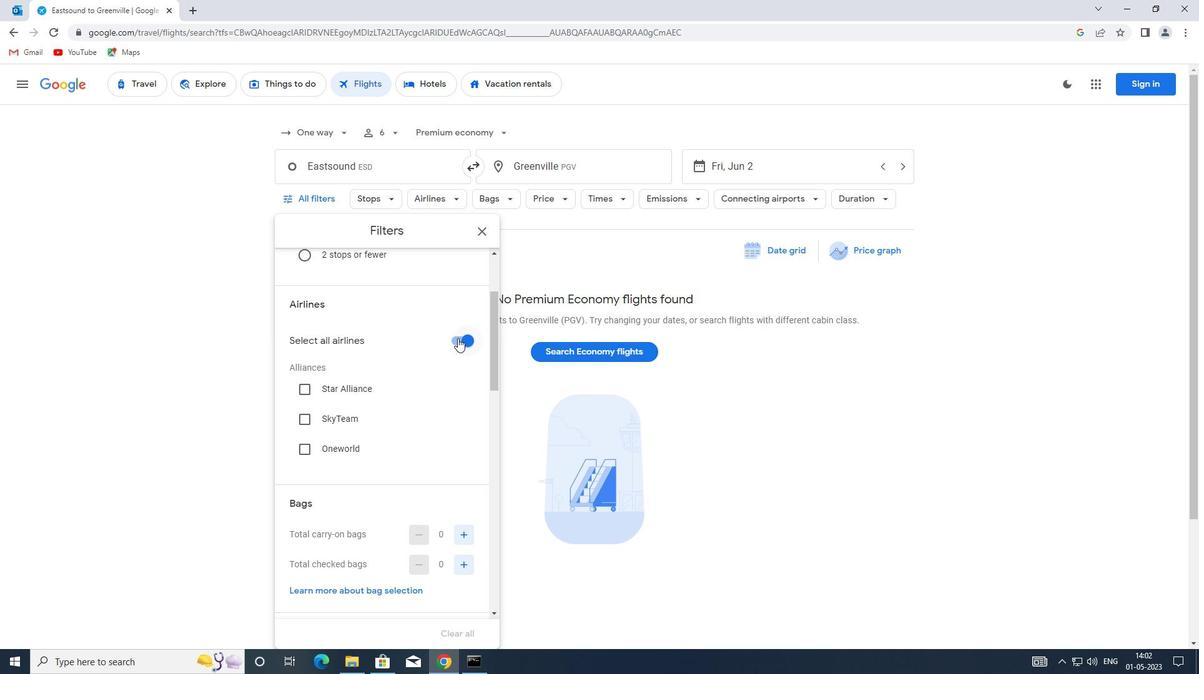 
Action: Mouse moved to (444, 367)
Screenshot: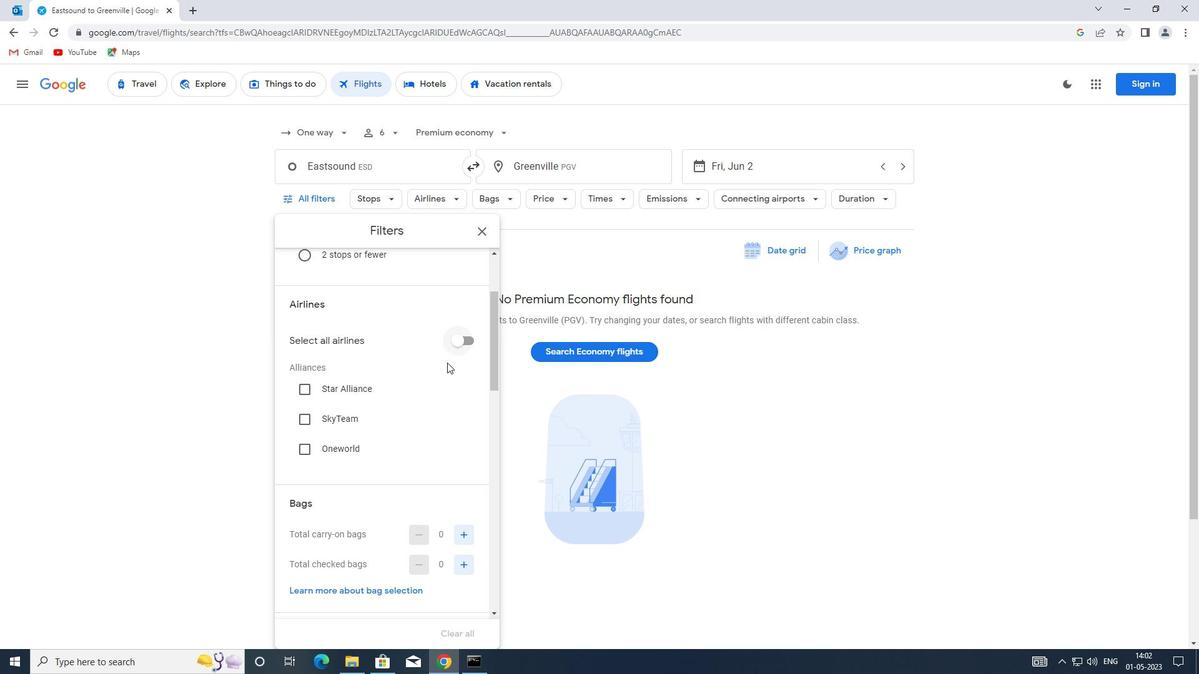 
Action: Mouse scrolled (444, 366) with delta (0, 0)
Screenshot: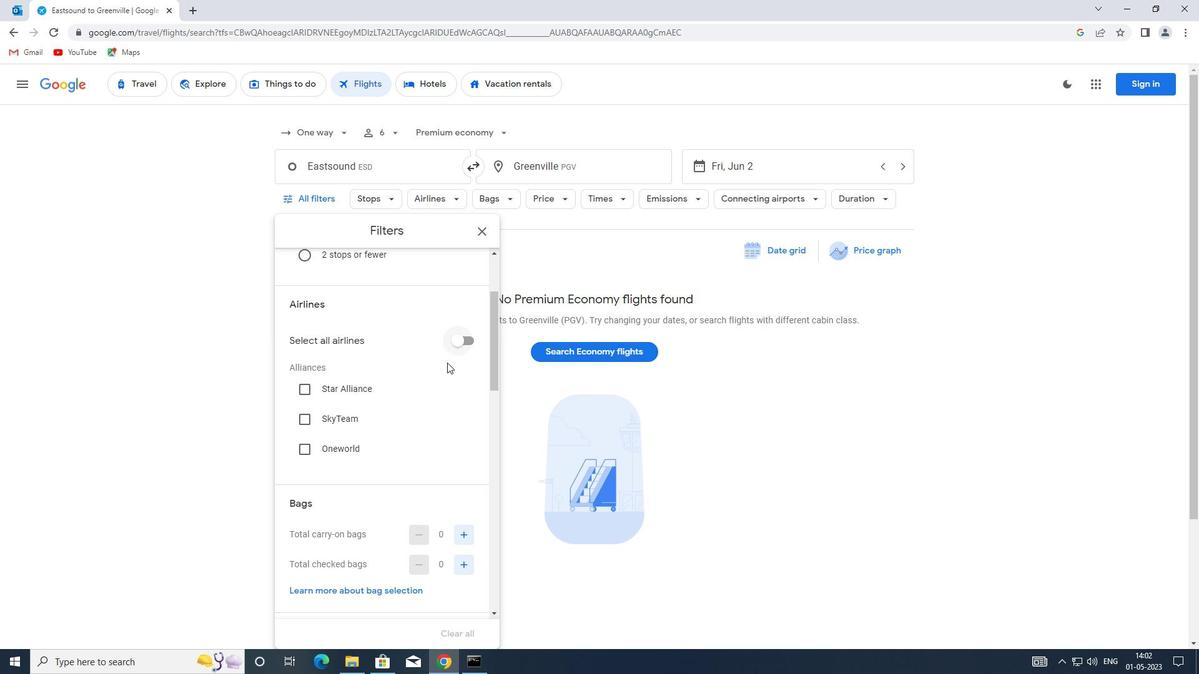 
Action: Mouse moved to (371, 364)
Screenshot: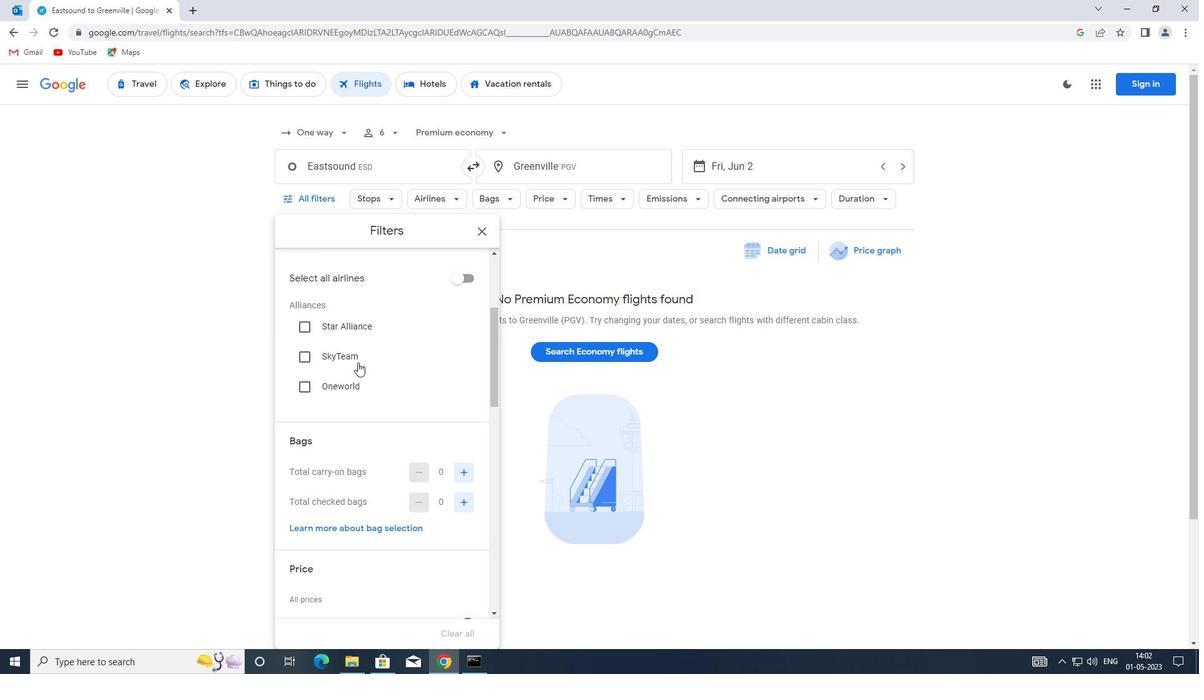 
Action: Mouse scrolled (371, 364) with delta (0, 0)
Screenshot: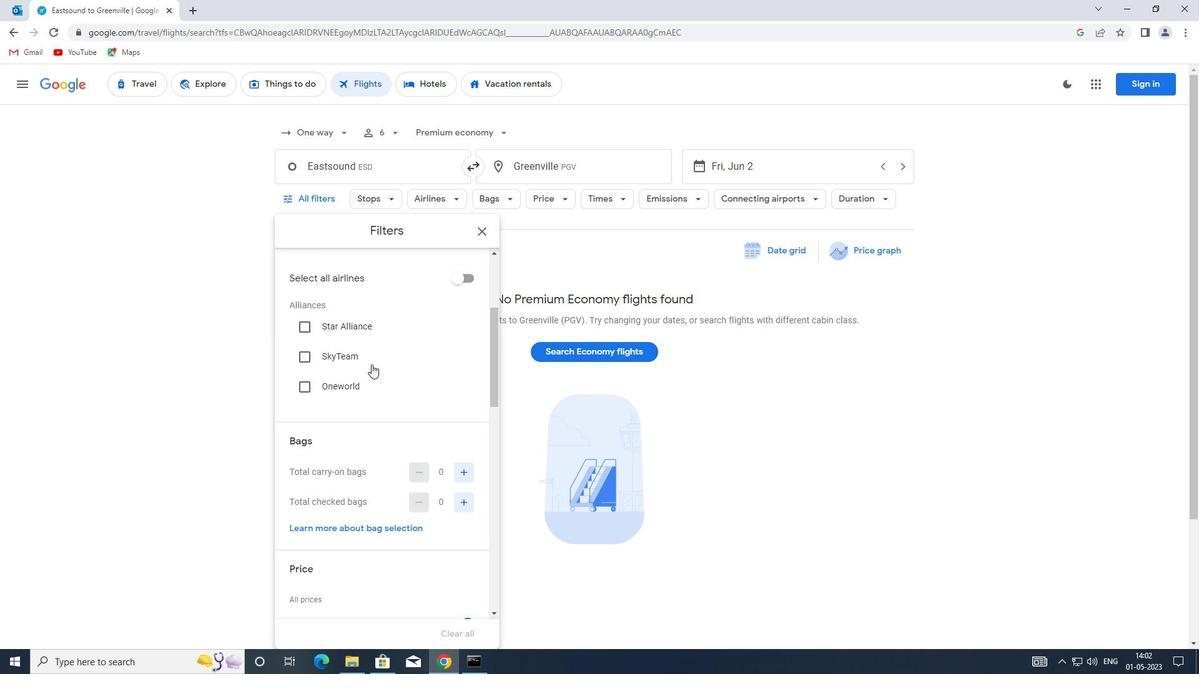 
Action: Mouse scrolled (371, 364) with delta (0, 0)
Screenshot: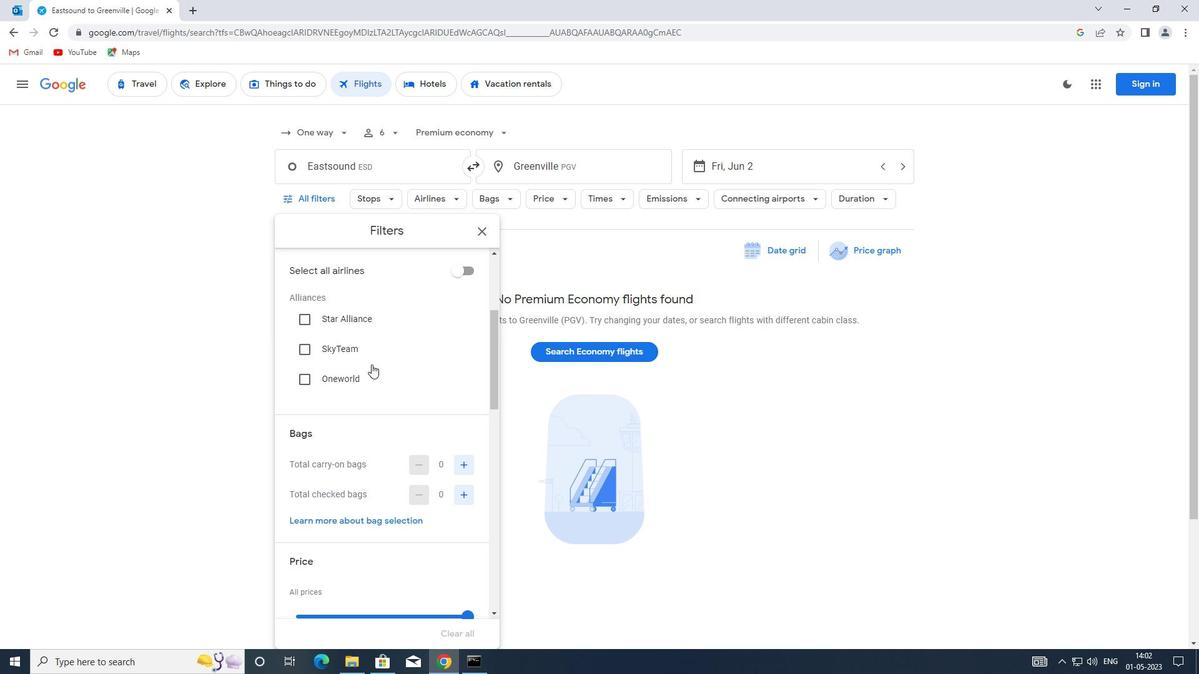 
Action: Mouse moved to (462, 349)
Screenshot: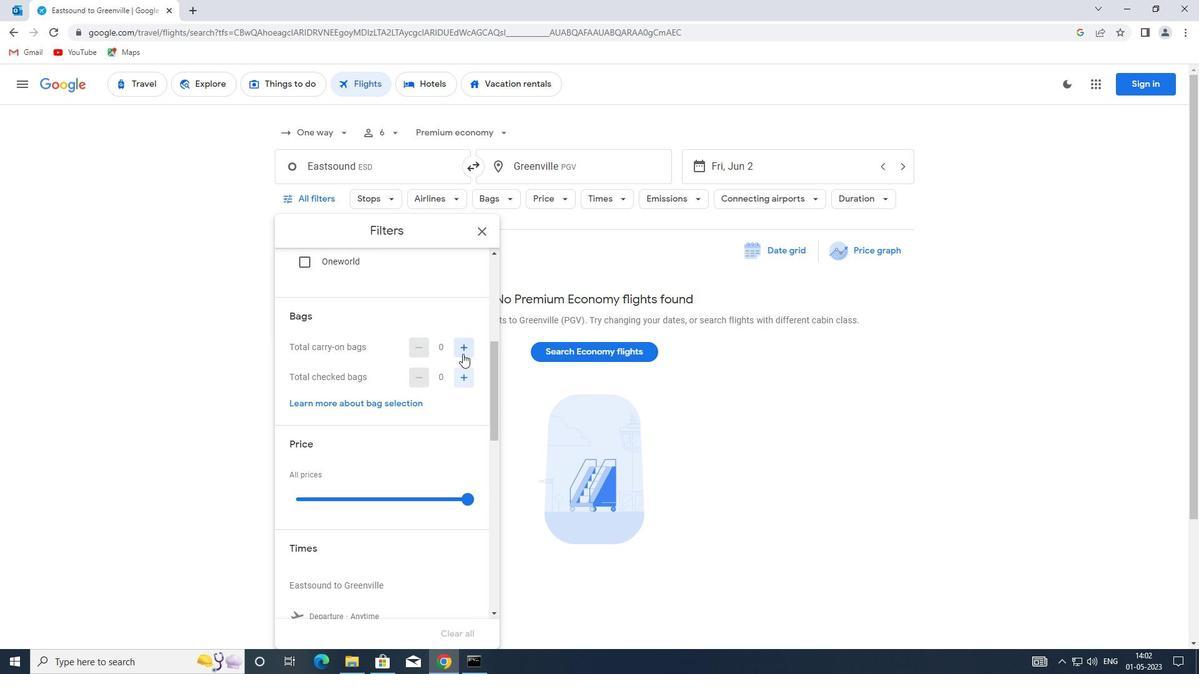 
Action: Mouse pressed left at (462, 349)
Screenshot: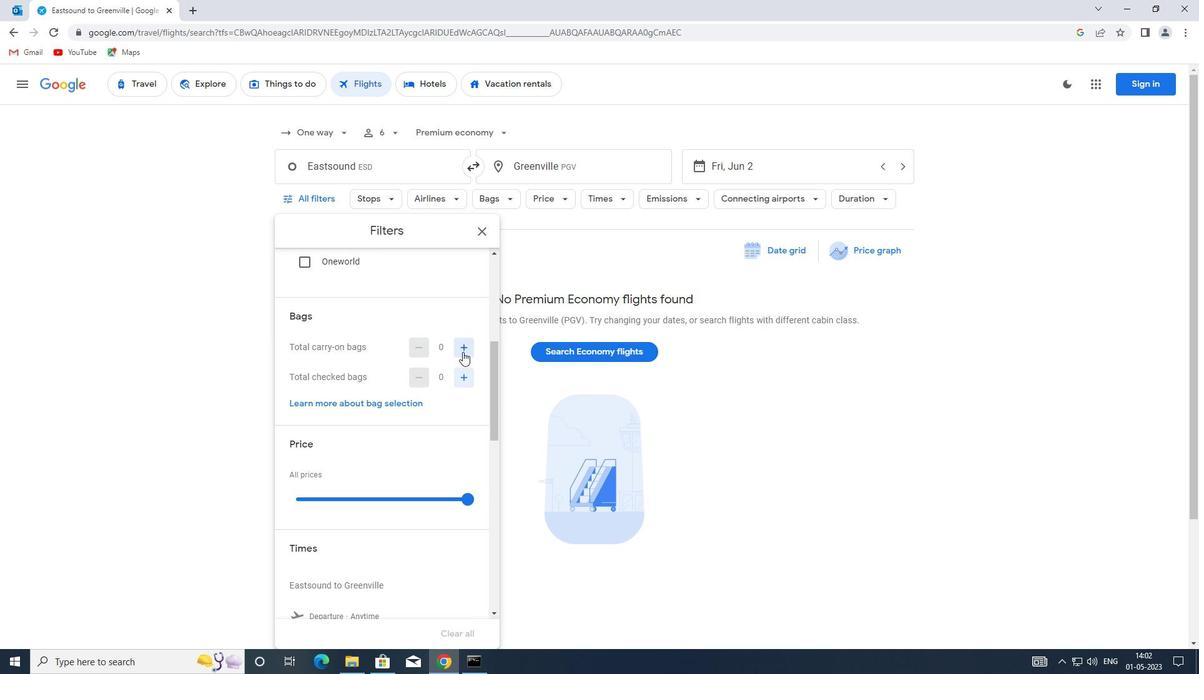 
Action: Mouse pressed left at (462, 349)
Screenshot: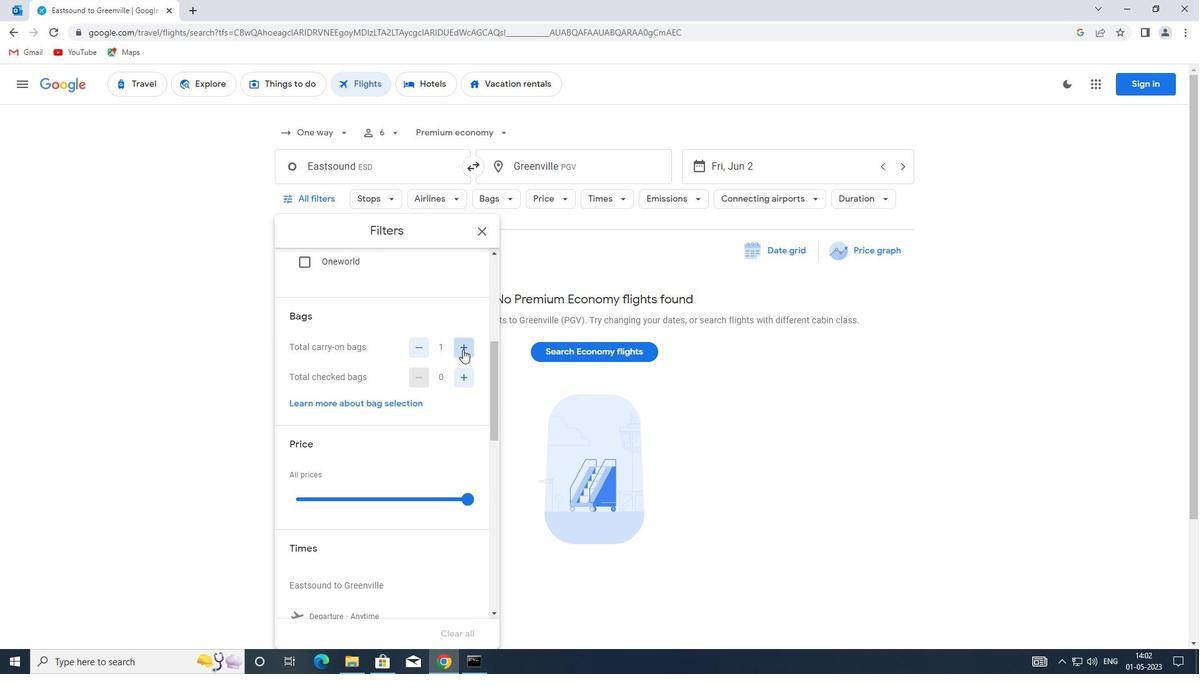 
Action: Mouse moved to (471, 379)
Screenshot: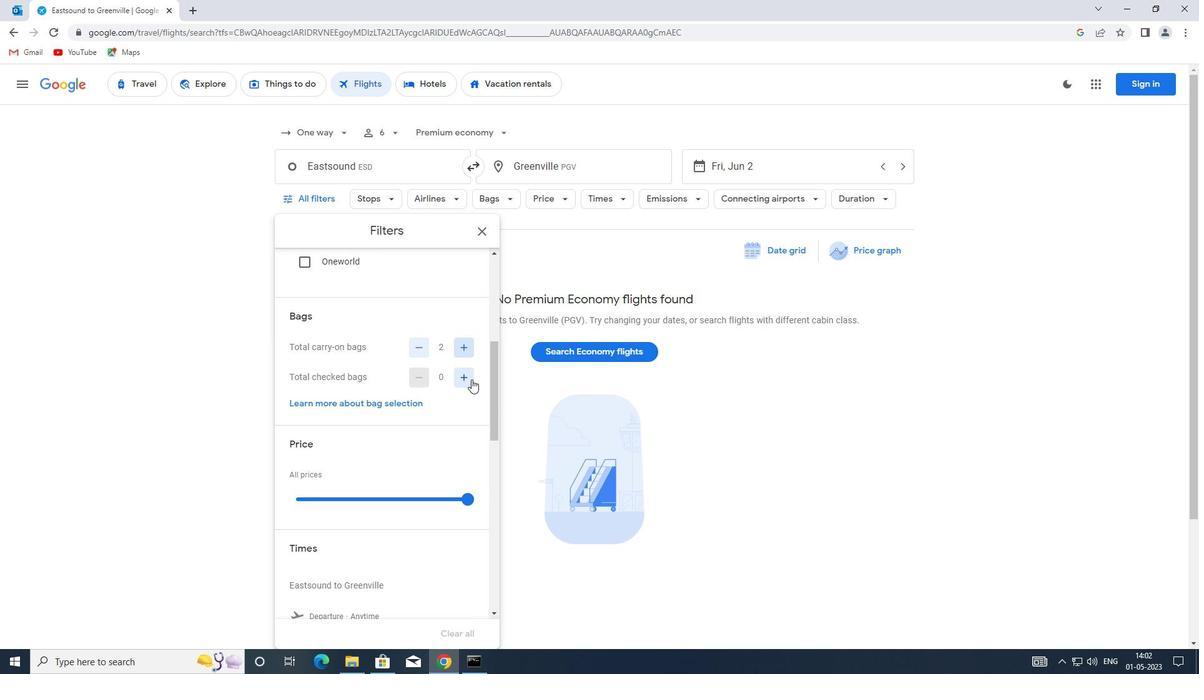
Action: Mouse pressed left at (471, 379)
Screenshot: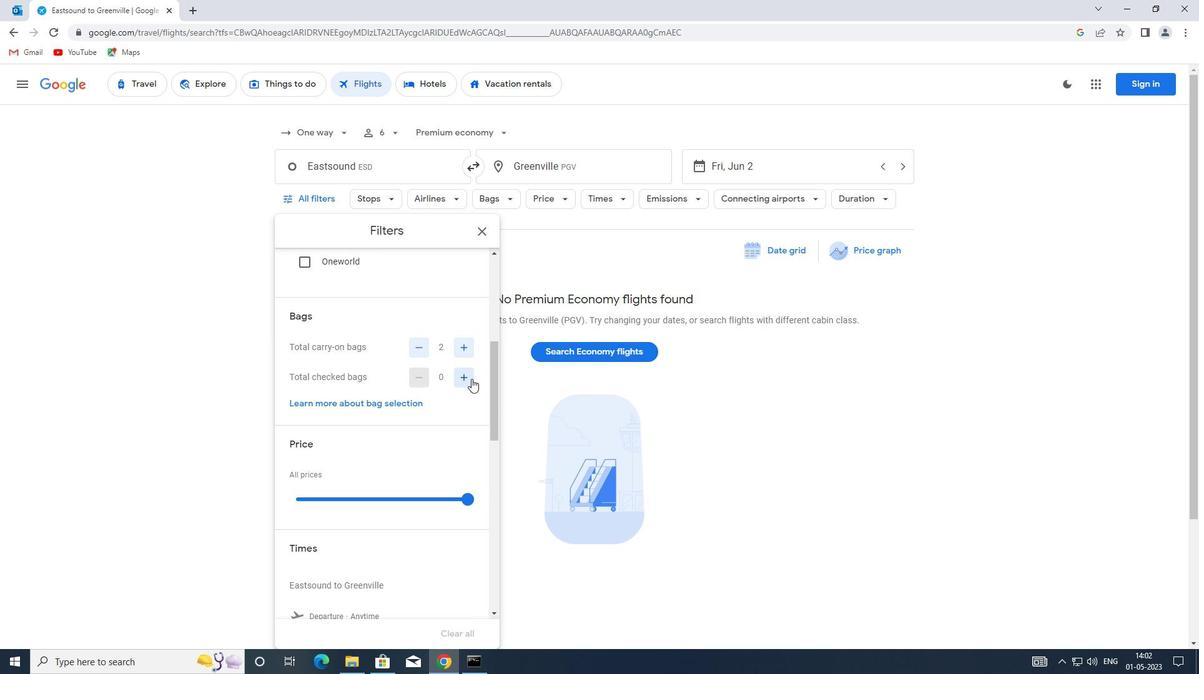 
Action: Mouse moved to (418, 377)
Screenshot: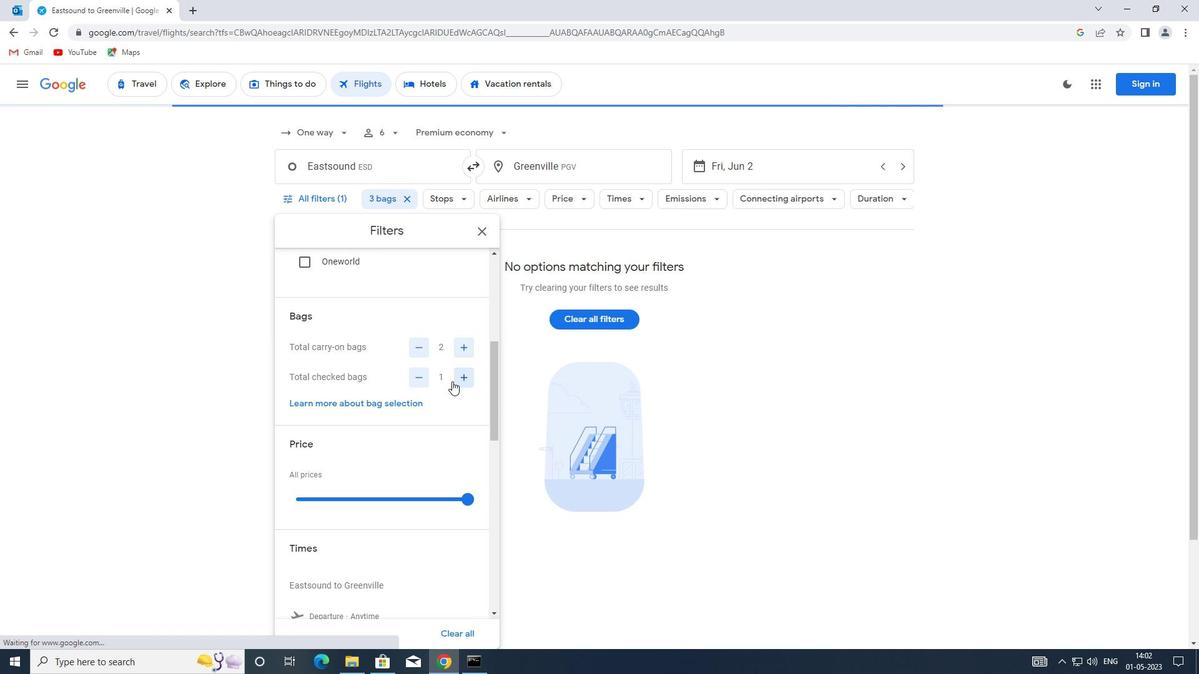 
Action: Mouse scrolled (418, 377) with delta (0, 0)
Screenshot: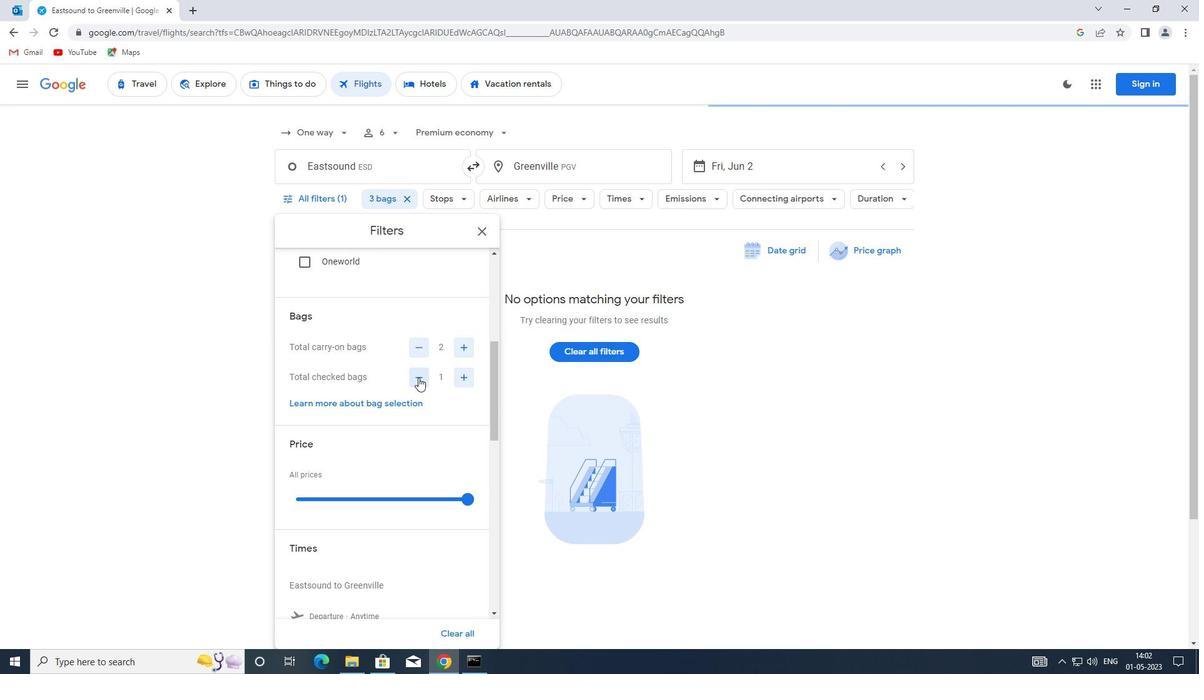 
Action: Mouse scrolled (418, 377) with delta (0, 0)
Screenshot: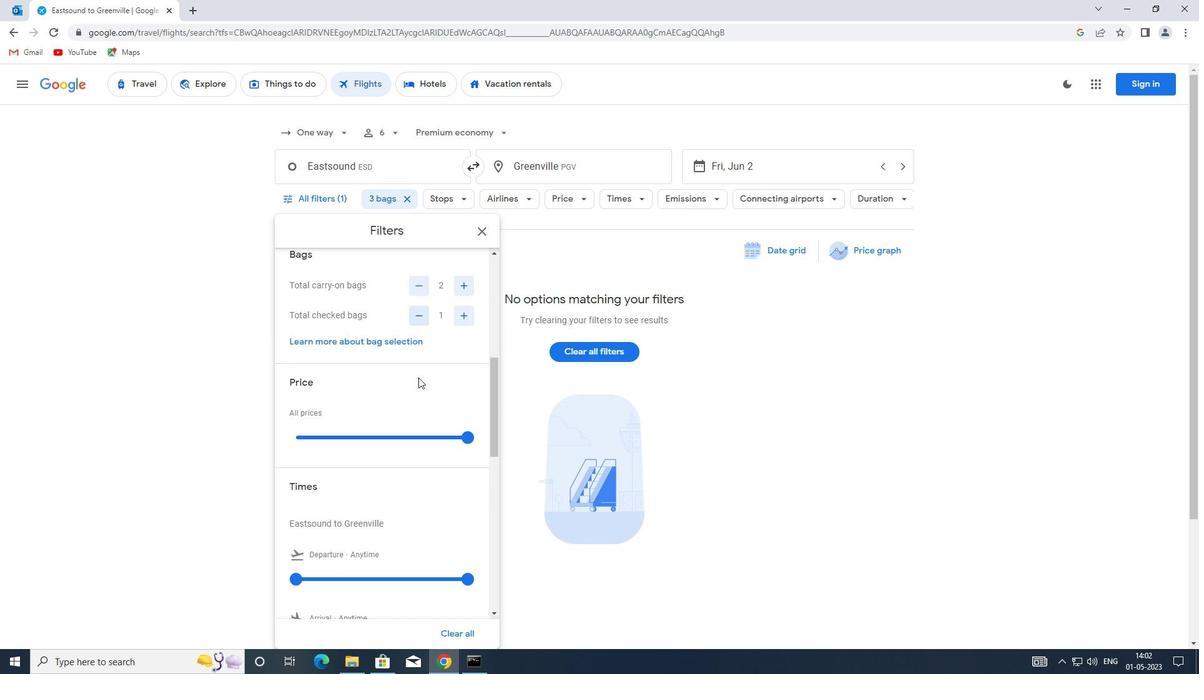 
Action: Mouse moved to (397, 370)
Screenshot: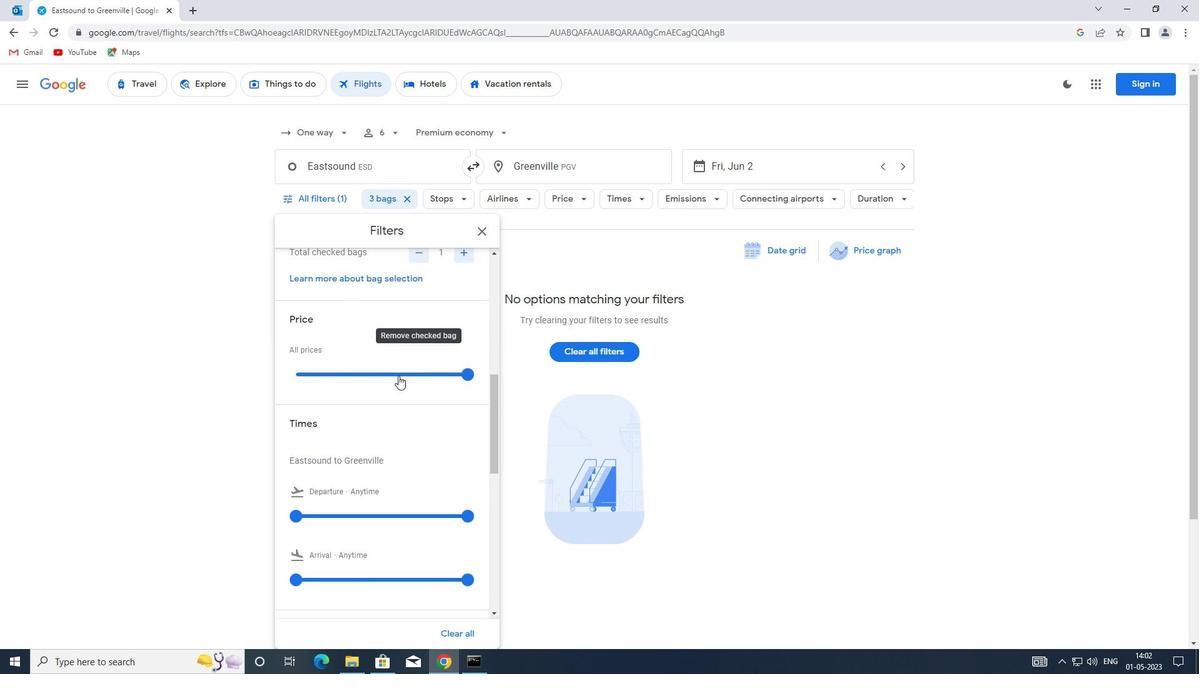 
Action: Mouse pressed left at (397, 370)
Screenshot: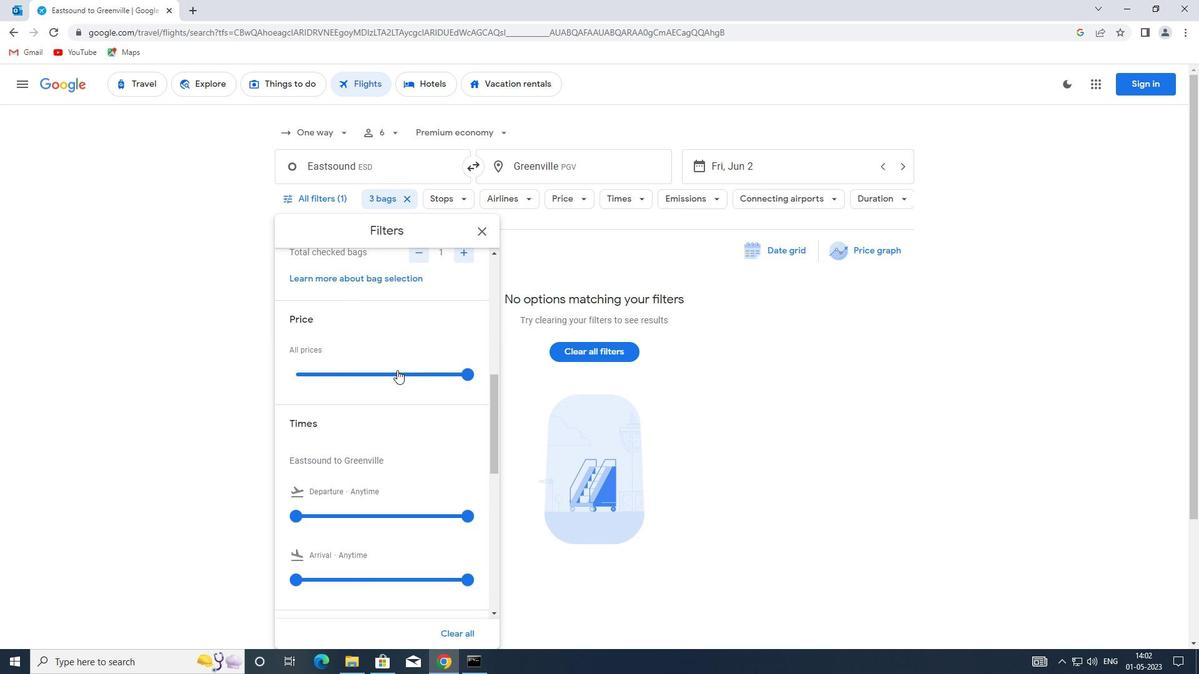 
Action: Mouse pressed left at (397, 370)
Screenshot: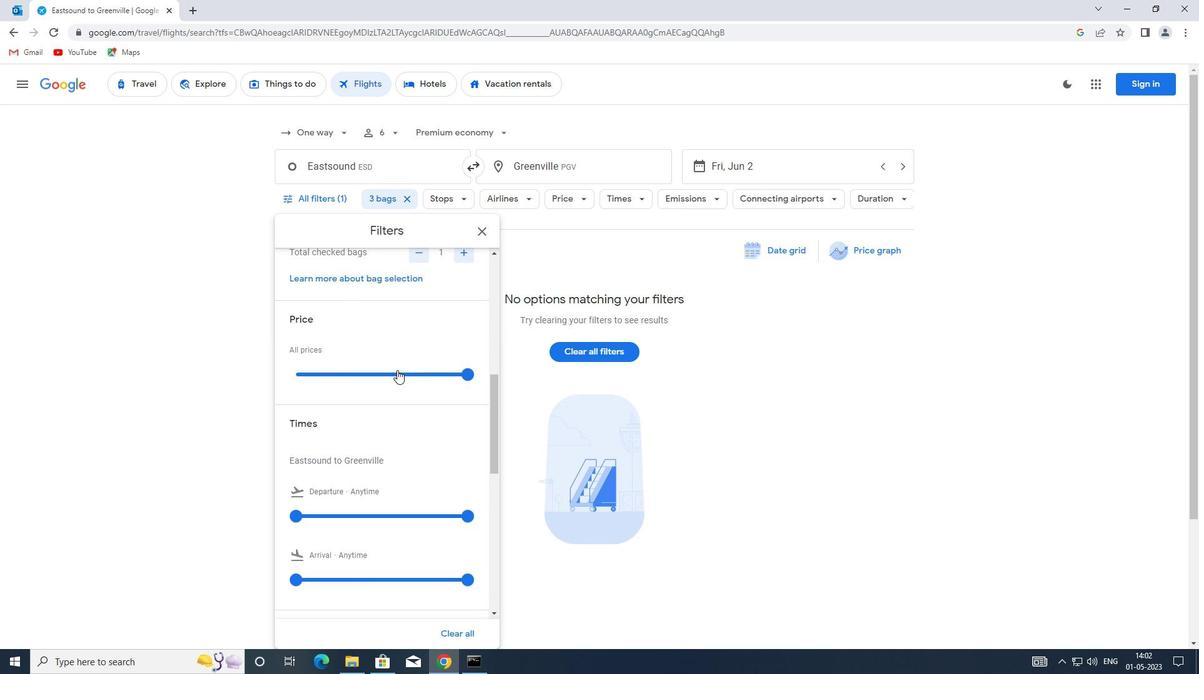 
Action: Mouse pressed left at (397, 370)
Screenshot: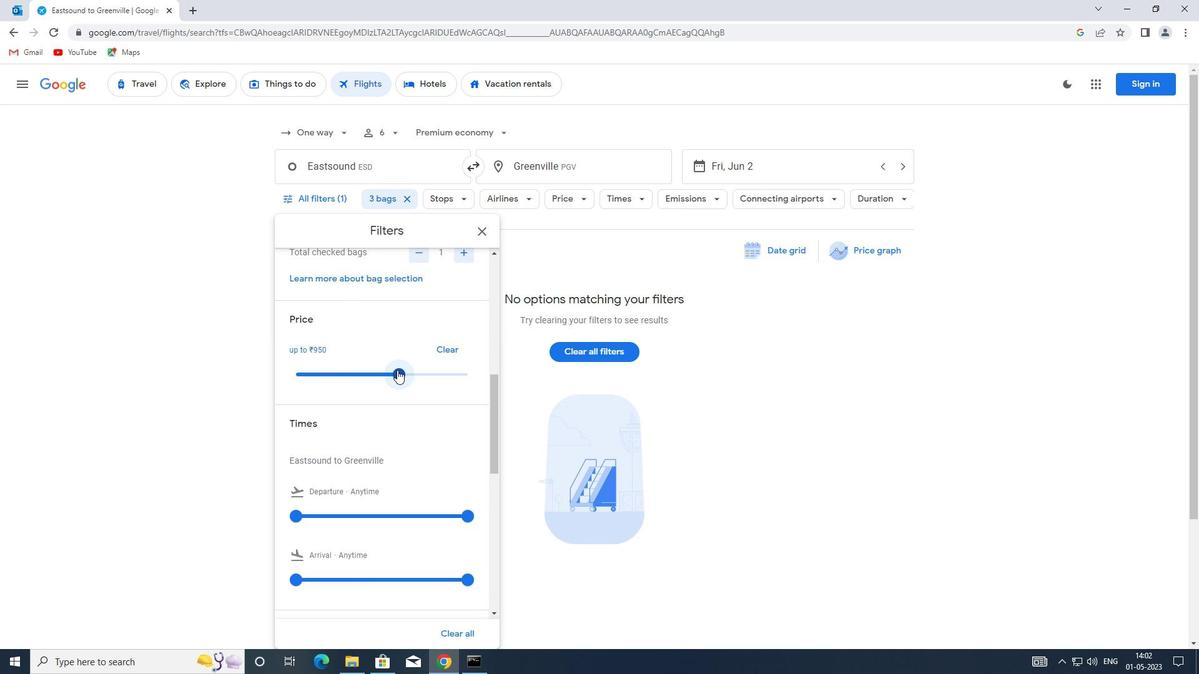 
Action: Mouse moved to (391, 377)
Screenshot: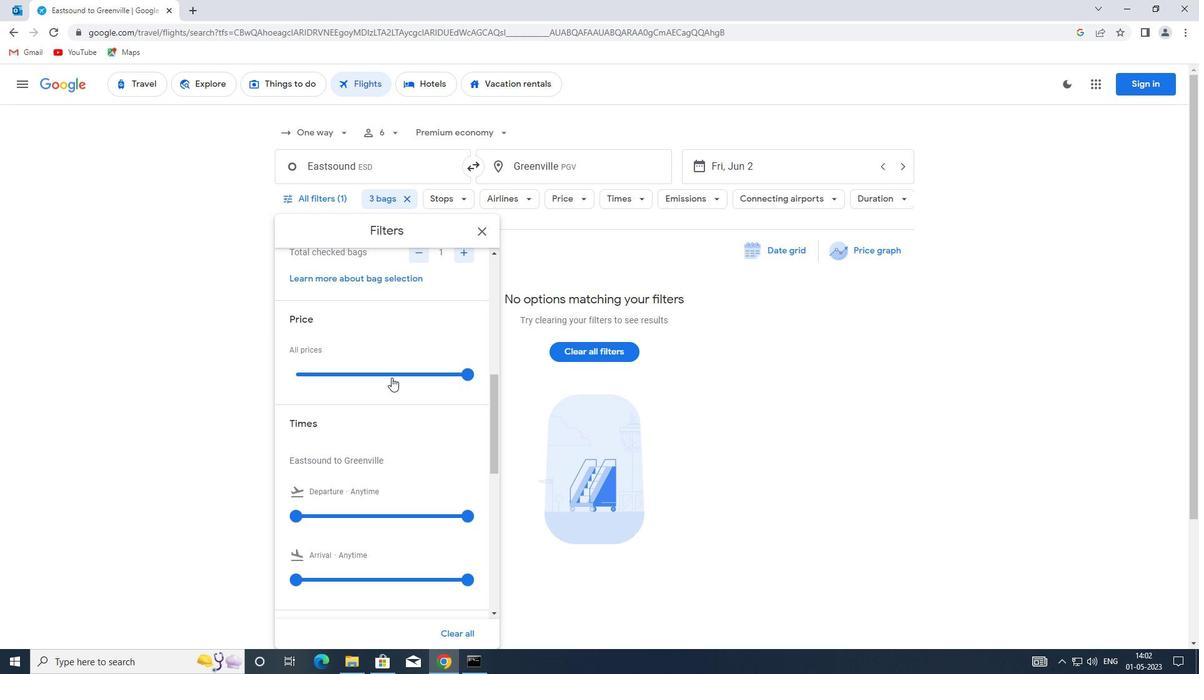 
Action: Mouse scrolled (391, 376) with delta (0, 0)
Screenshot: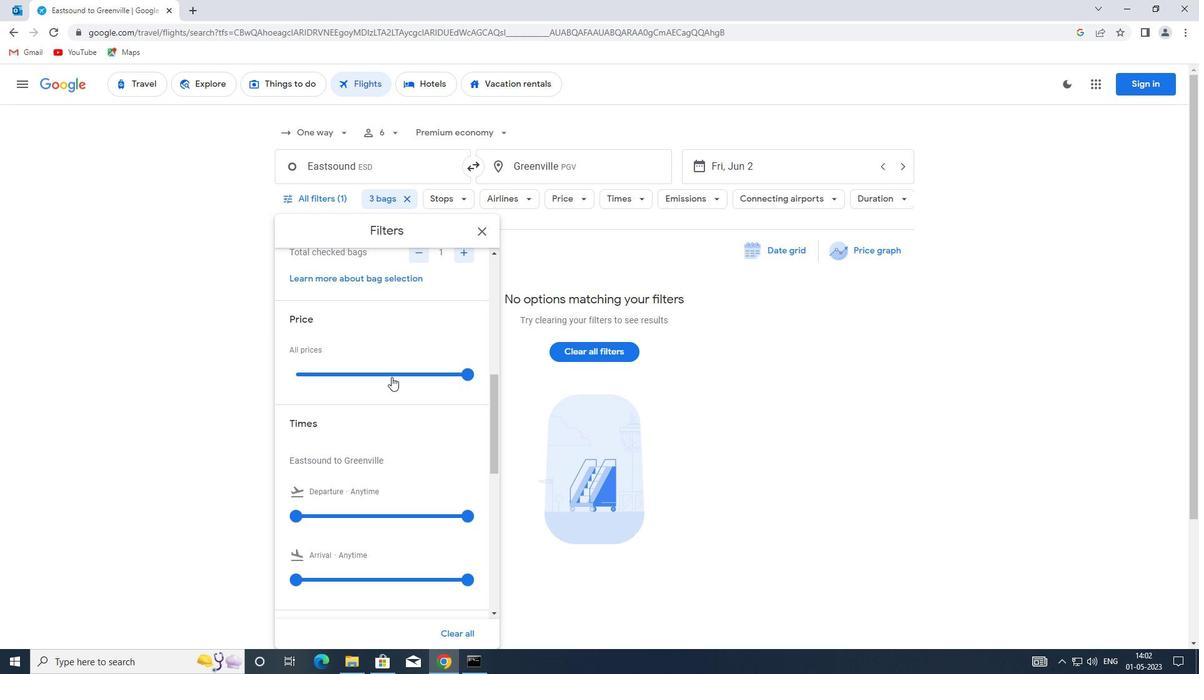 
Action: Mouse moved to (305, 454)
Screenshot: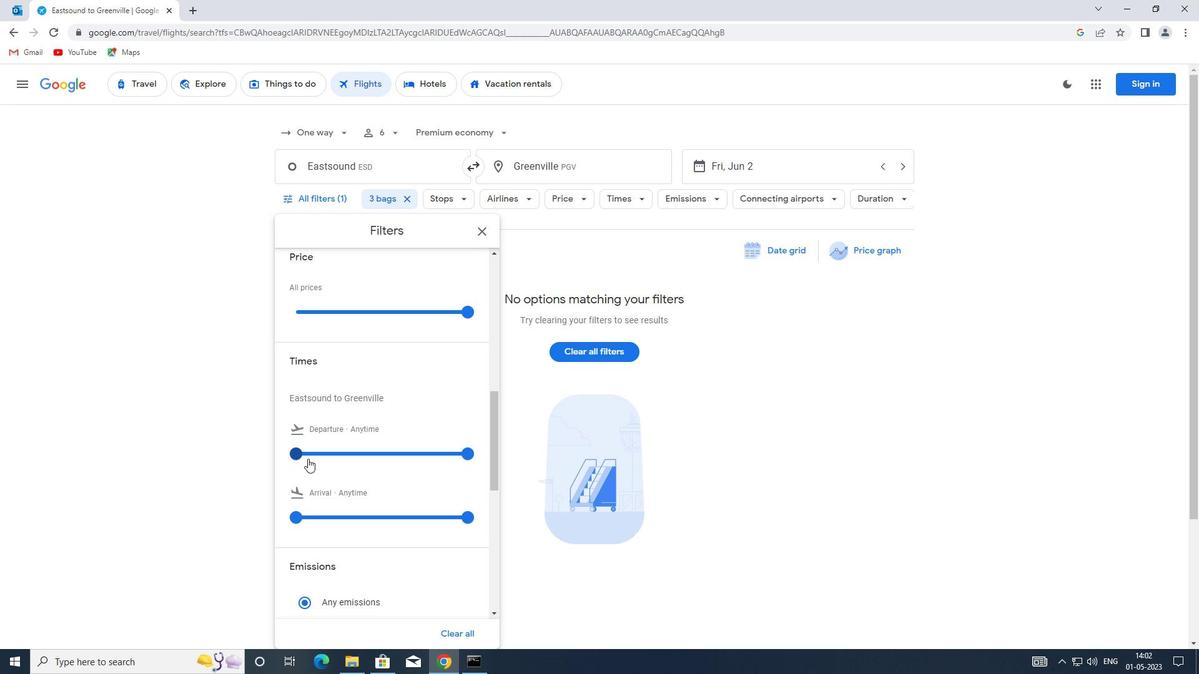 
Action: Mouse pressed left at (305, 454)
Screenshot: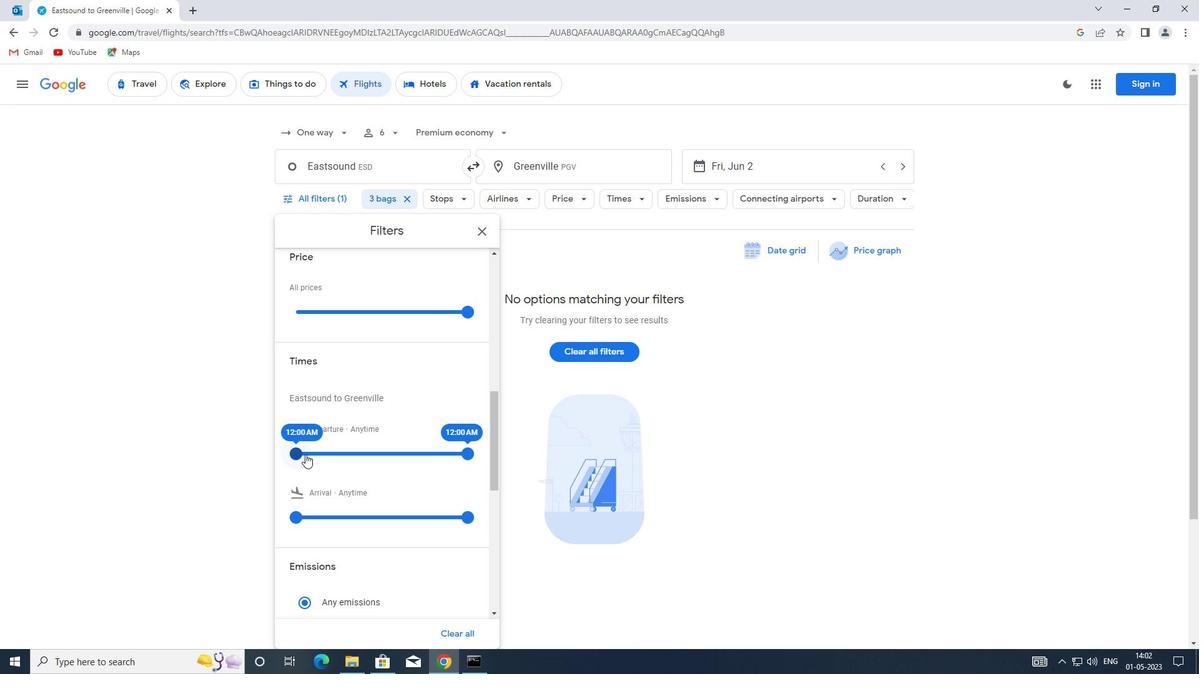 
Action: Mouse moved to (416, 455)
Screenshot: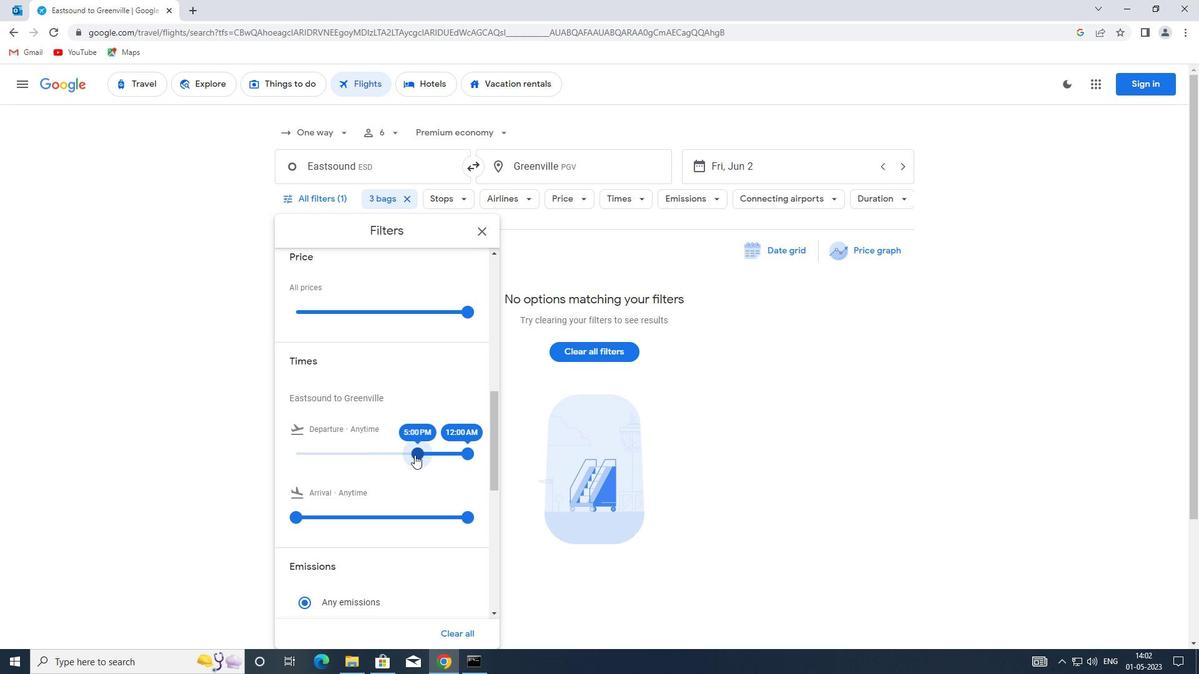 
Action: Mouse pressed left at (416, 455)
Screenshot: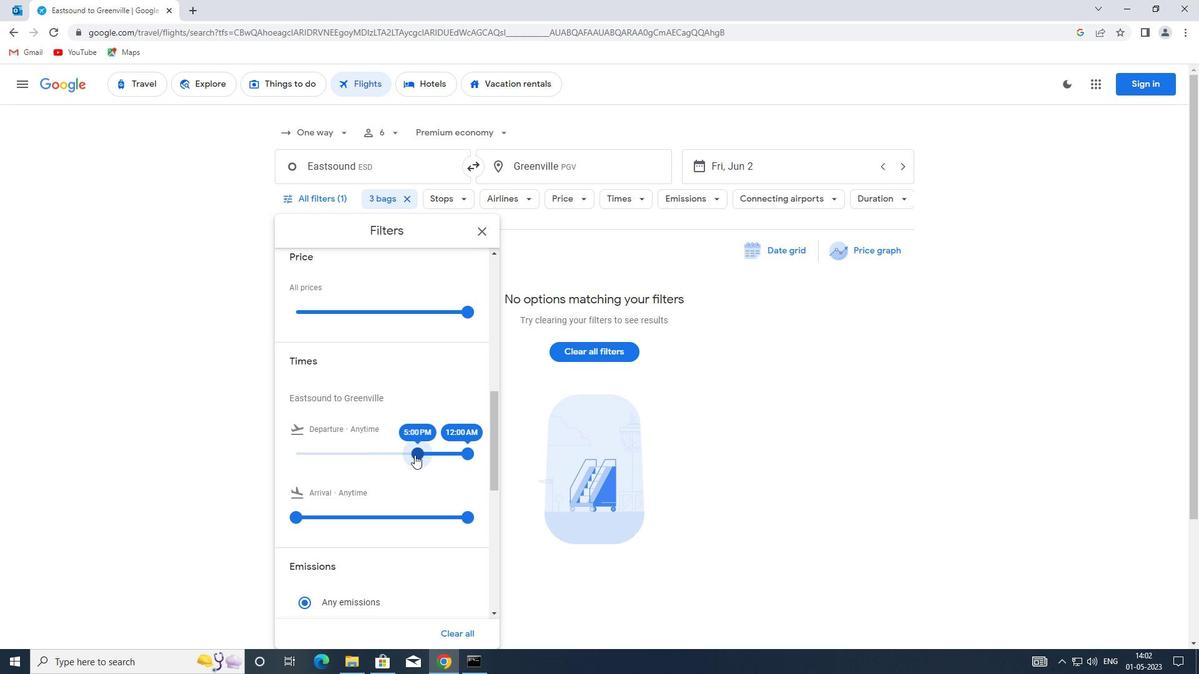
Action: Mouse moved to (463, 450)
Screenshot: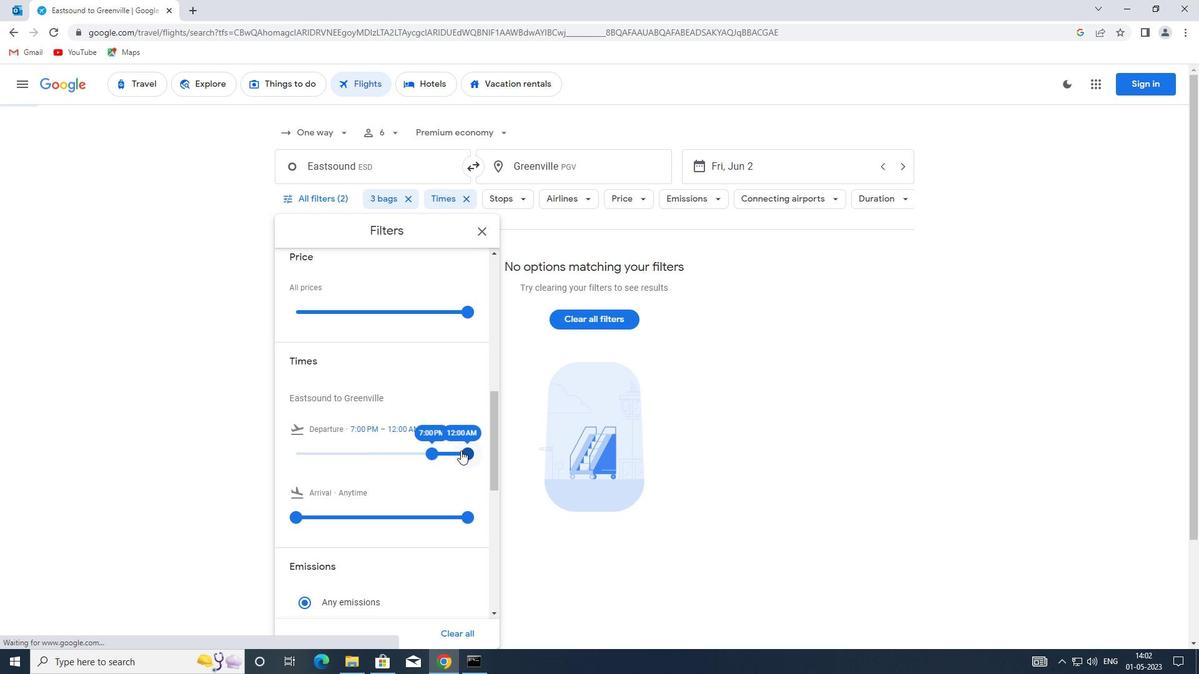 
Action: Mouse pressed left at (463, 450)
Screenshot: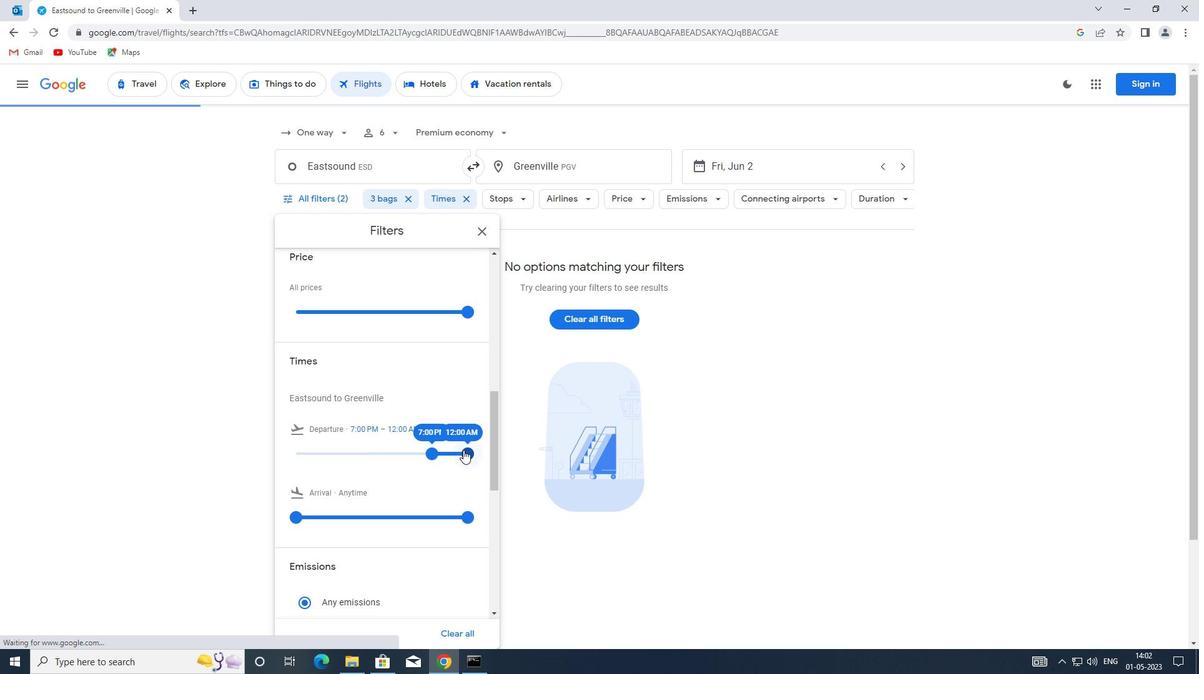 
Action: Mouse moved to (440, 452)
Screenshot: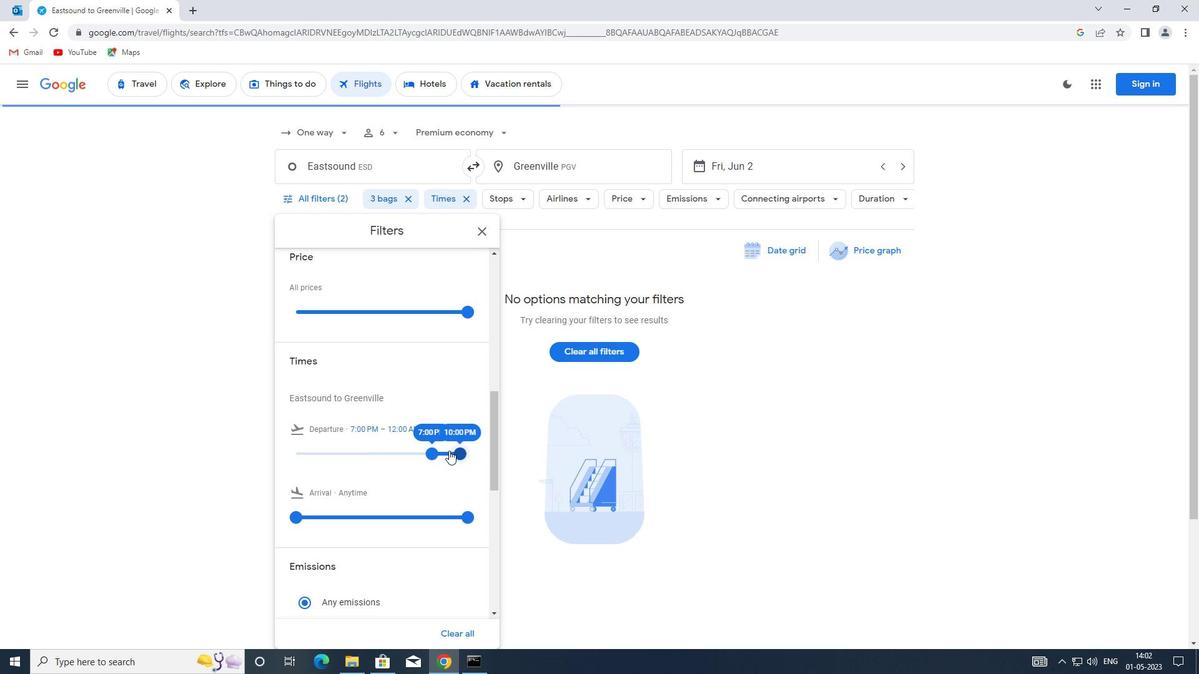 
Action: Mouse pressed left at (440, 452)
Screenshot: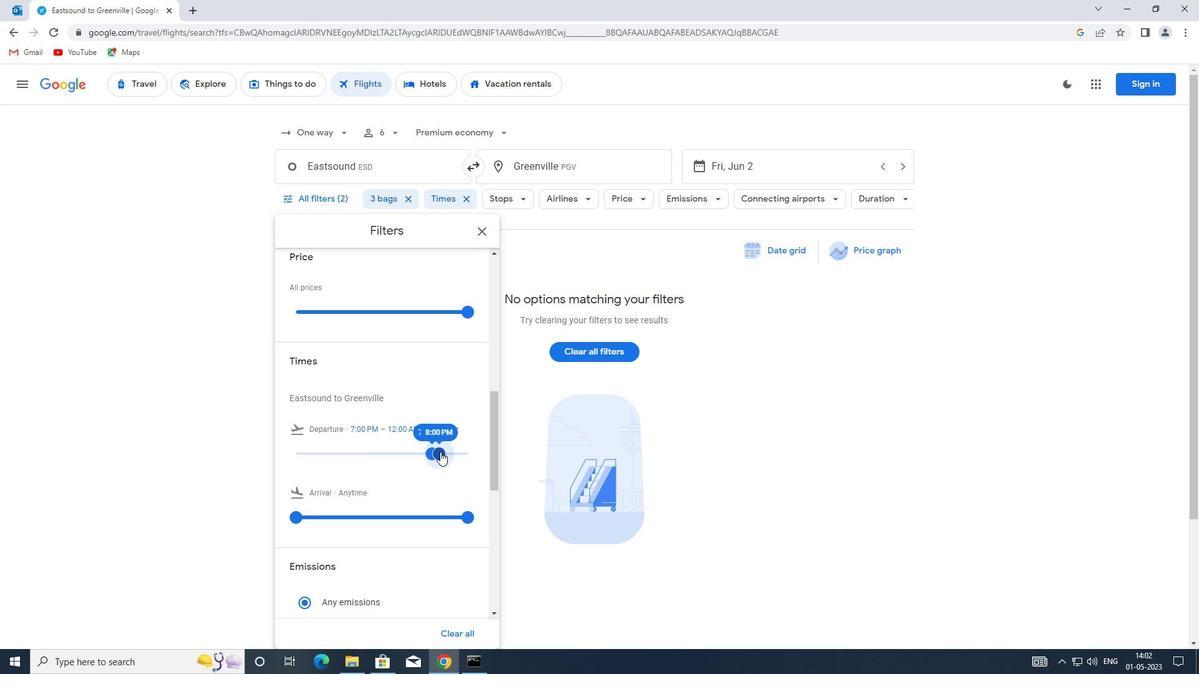 
Action: Mouse moved to (425, 439)
Screenshot: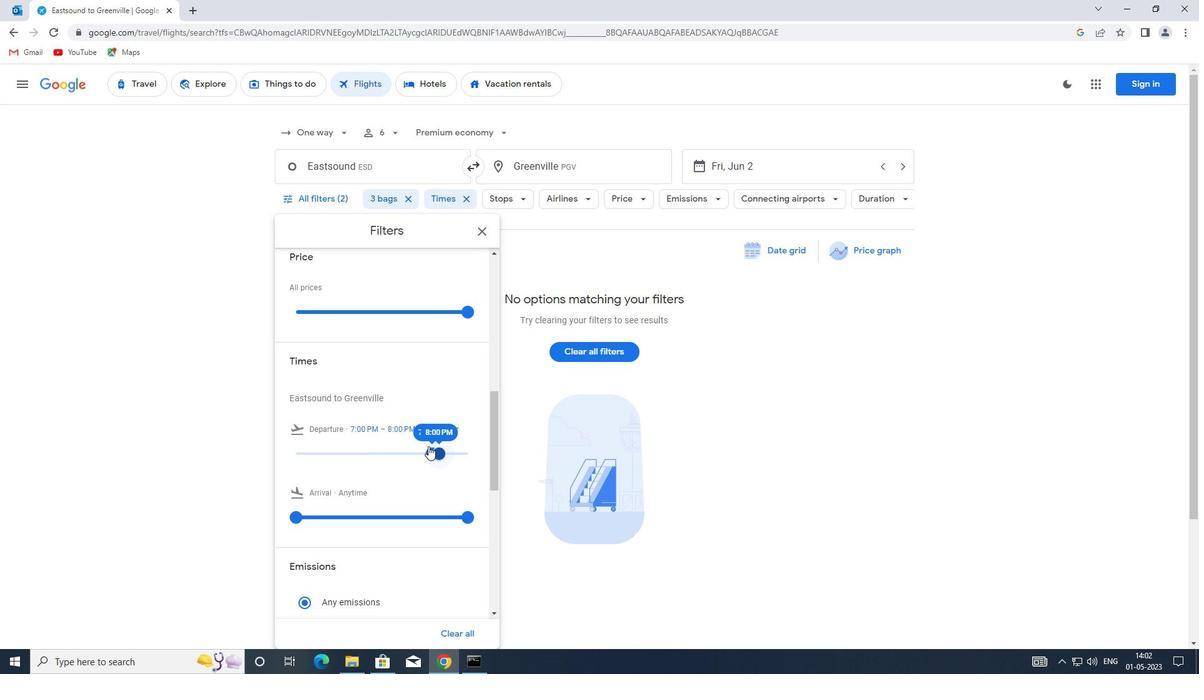 
Action: Mouse scrolled (425, 439) with delta (0, 0)
Screenshot: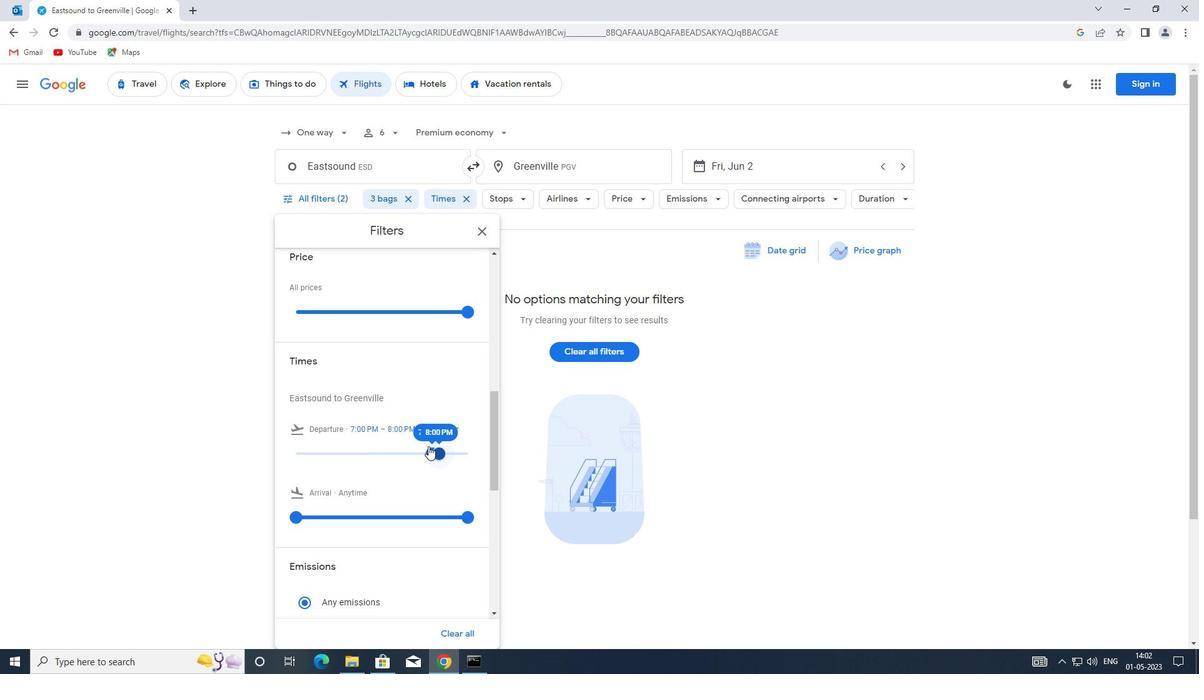 
Action: Mouse moved to (423, 434)
Screenshot: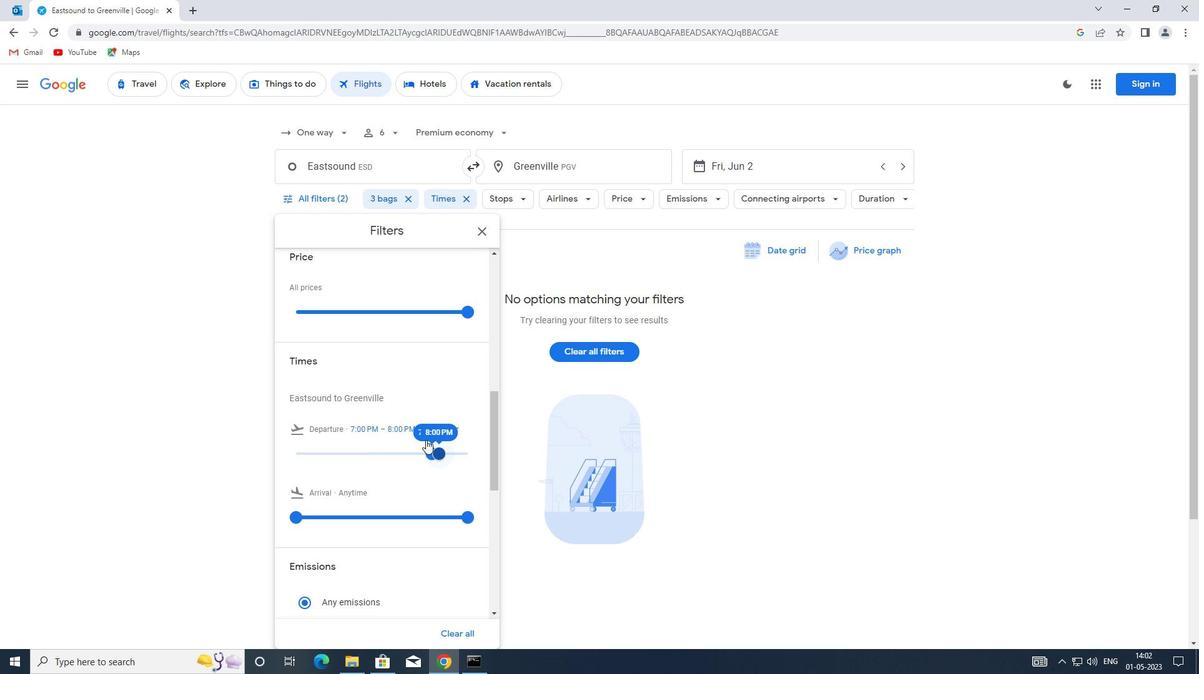 
Action: Mouse scrolled (423, 434) with delta (0, 0)
Screenshot: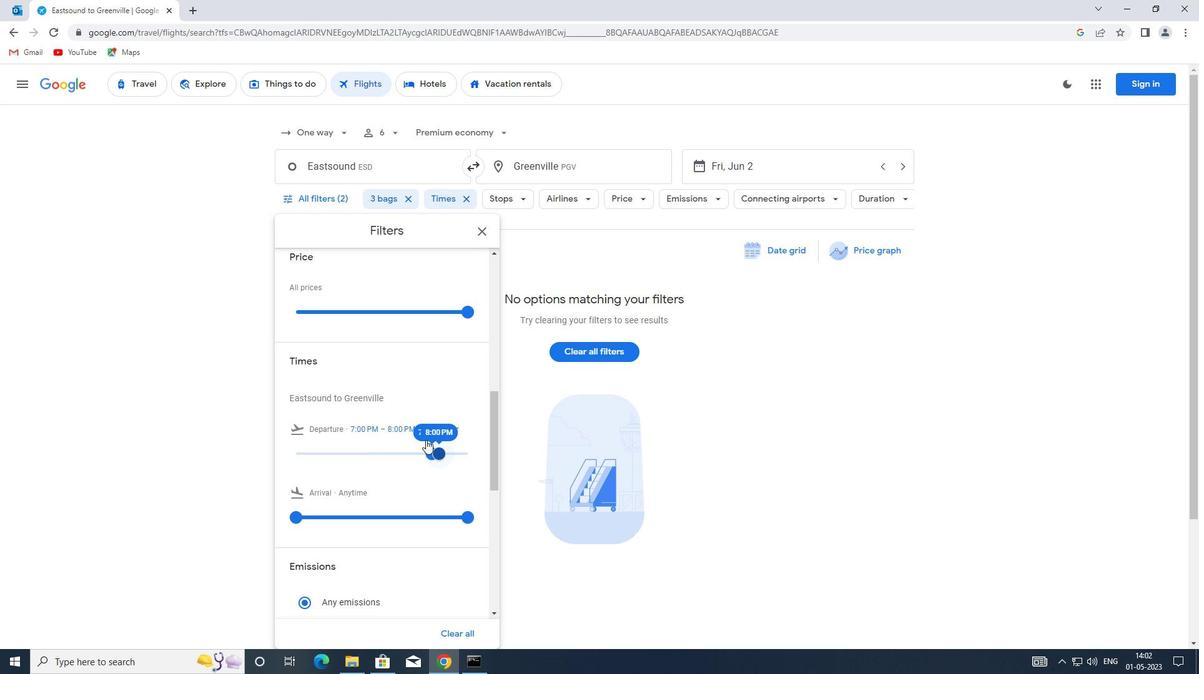 
Action: Mouse moved to (477, 229)
Screenshot: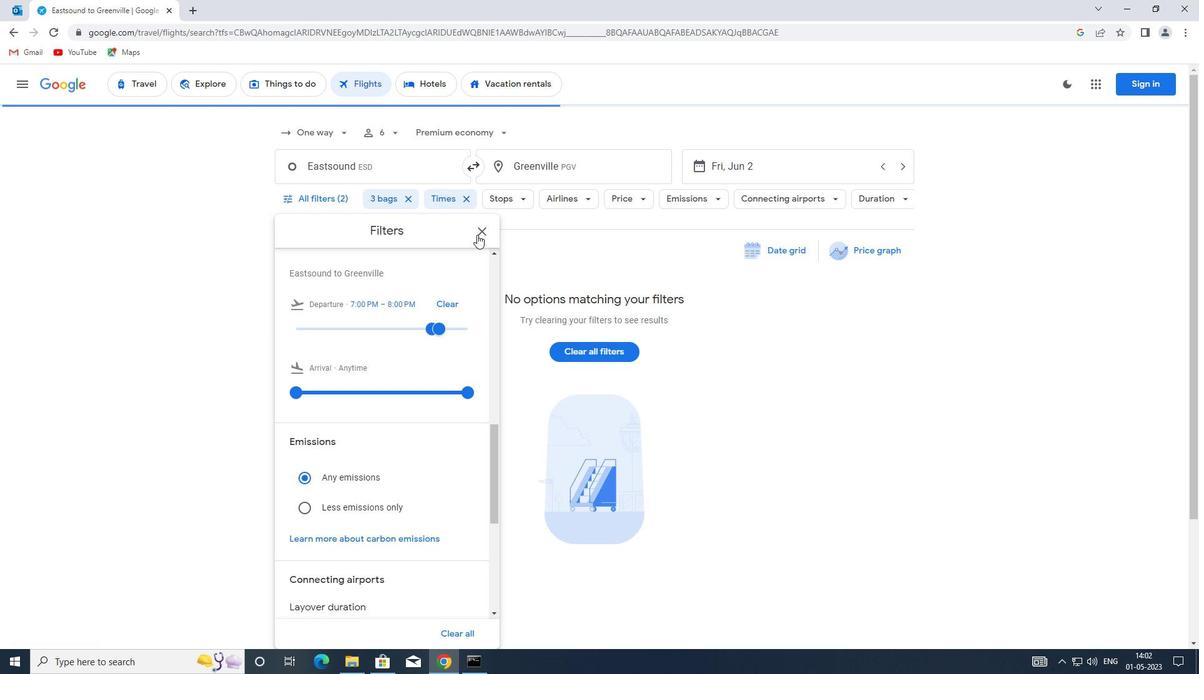 
Action: Mouse pressed left at (477, 229)
Screenshot: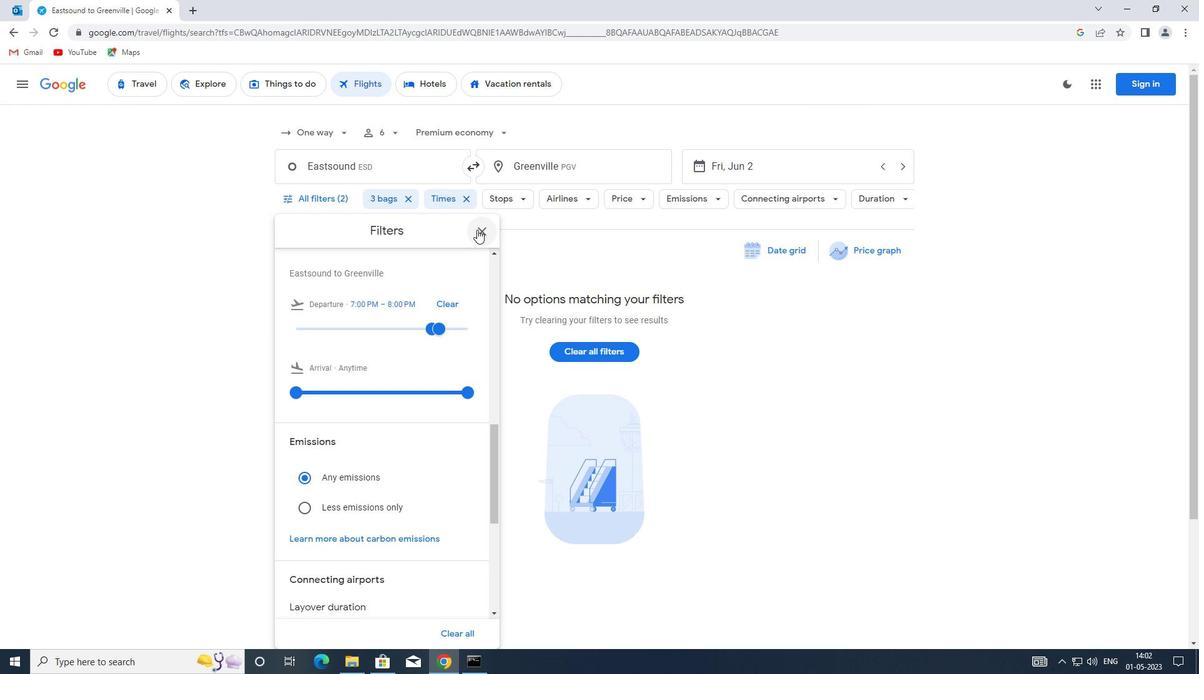 
